 Task: Find connections with filter location Esperantina with filter topic #communitieswith filter profile language French with filter current company Crestron Electronics with filter school Lalit Narayan Mithila University, Darbhanga with filter industry Food and Beverage Services with filter service category Public Relations with filter keywords title Dog Walker / Pet Sitter
Action: Mouse moved to (640, 113)
Screenshot: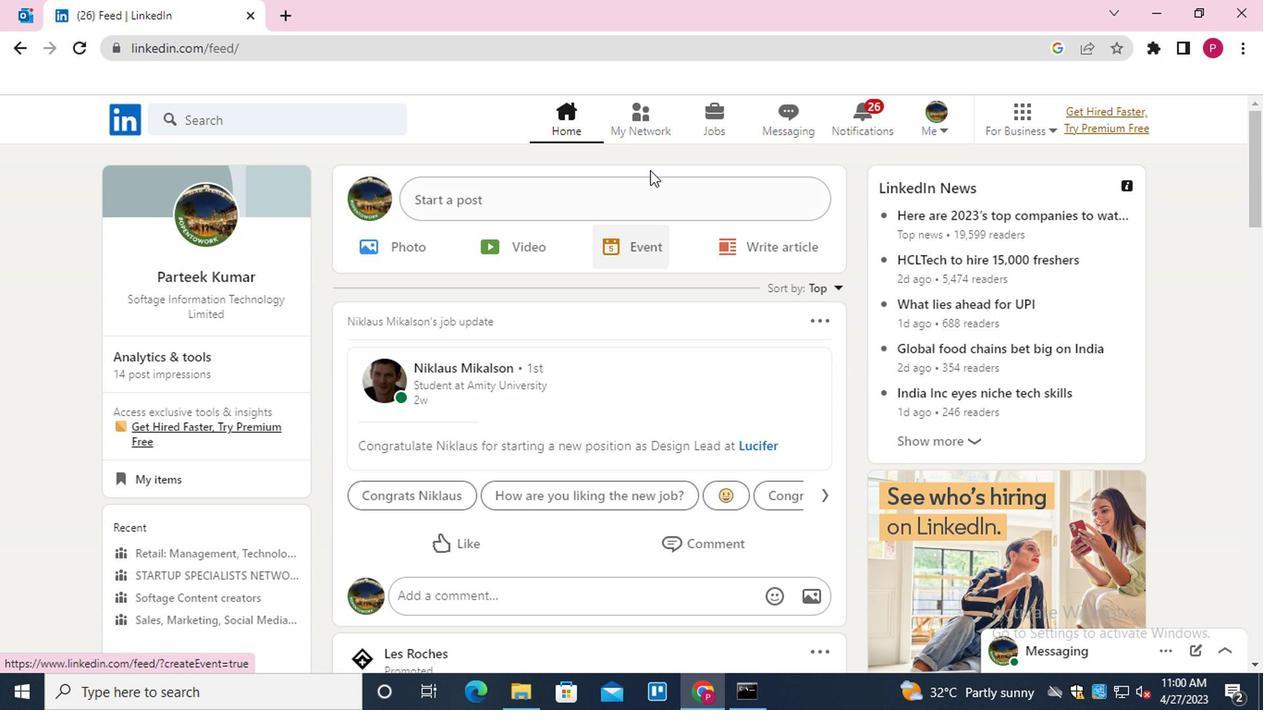 
Action: Mouse pressed left at (640, 113)
Screenshot: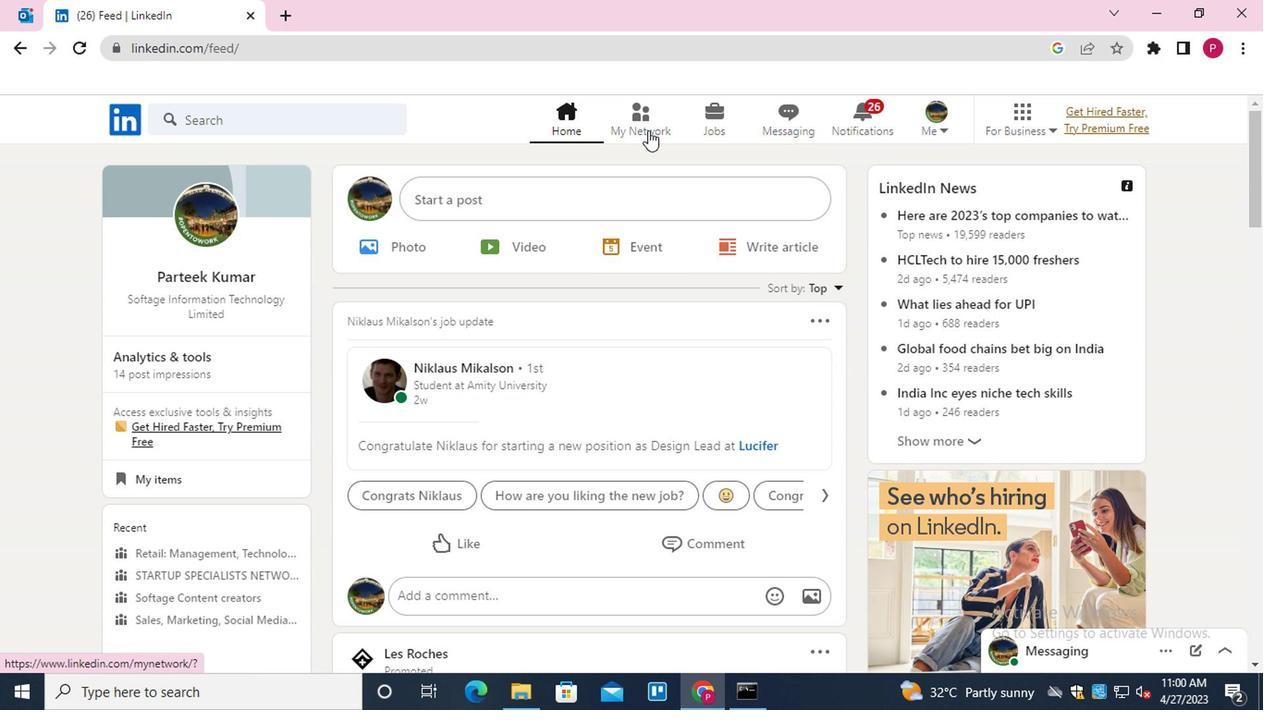 
Action: Mouse moved to (268, 213)
Screenshot: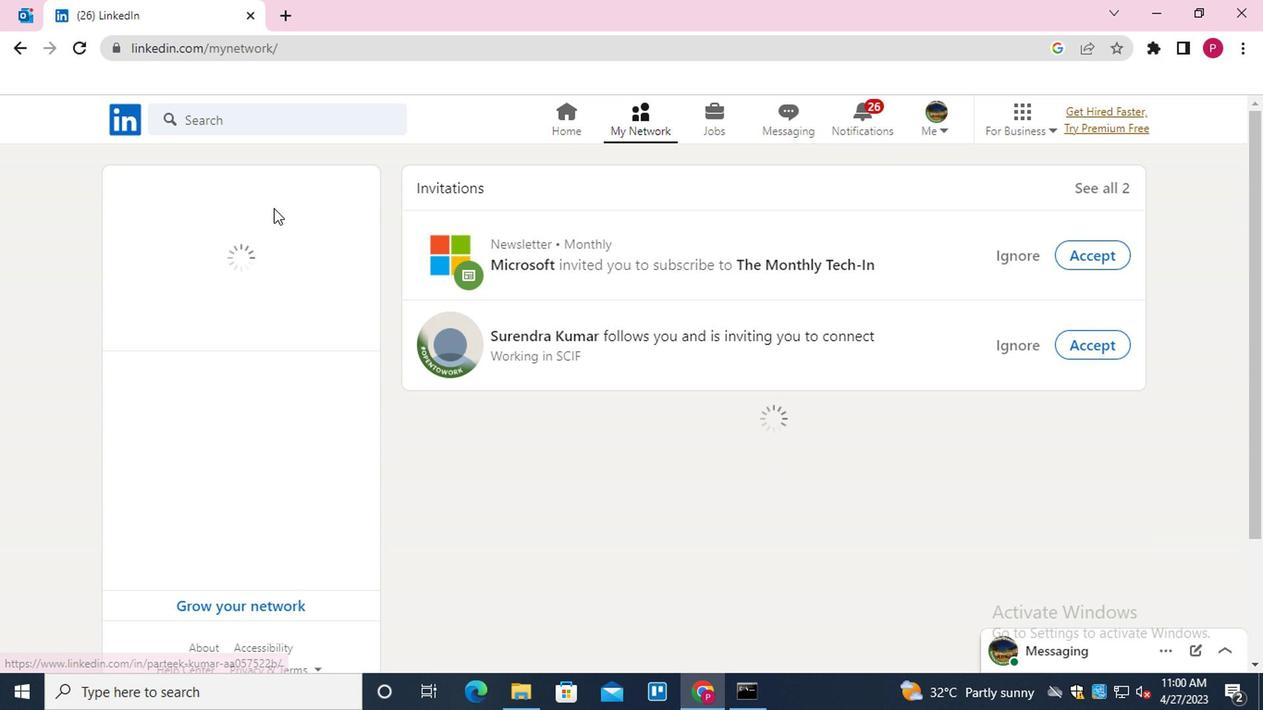 
Action: Mouse pressed left at (268, 213)
Screenshot: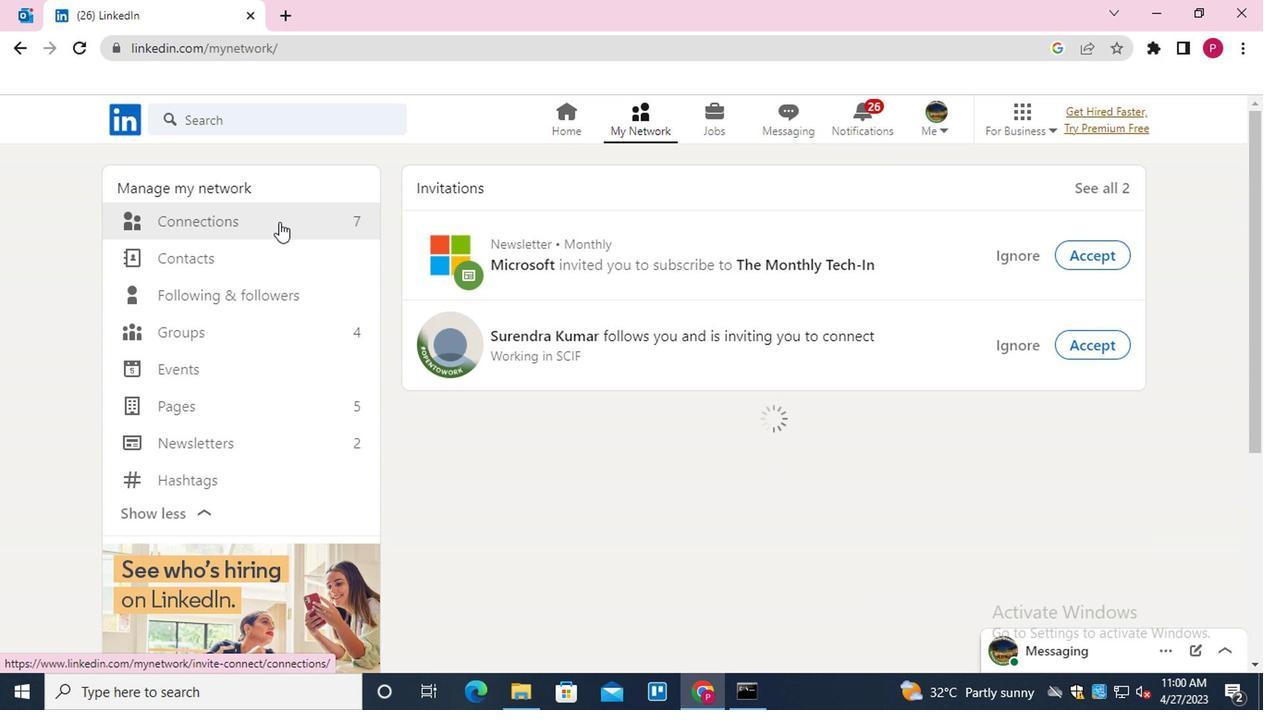 
Action: Mouse moved to (763, 218)
Screenshot: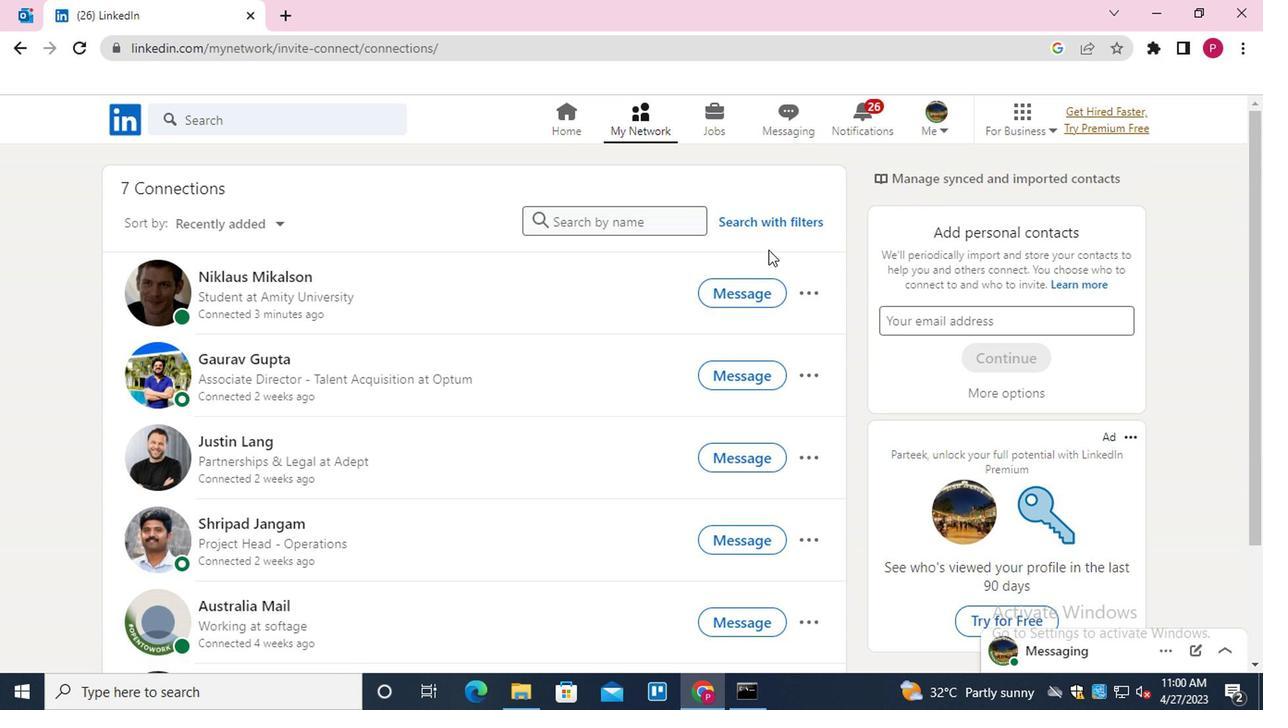 
Action: Mouse pressed left at (763, 218)
Screenshot: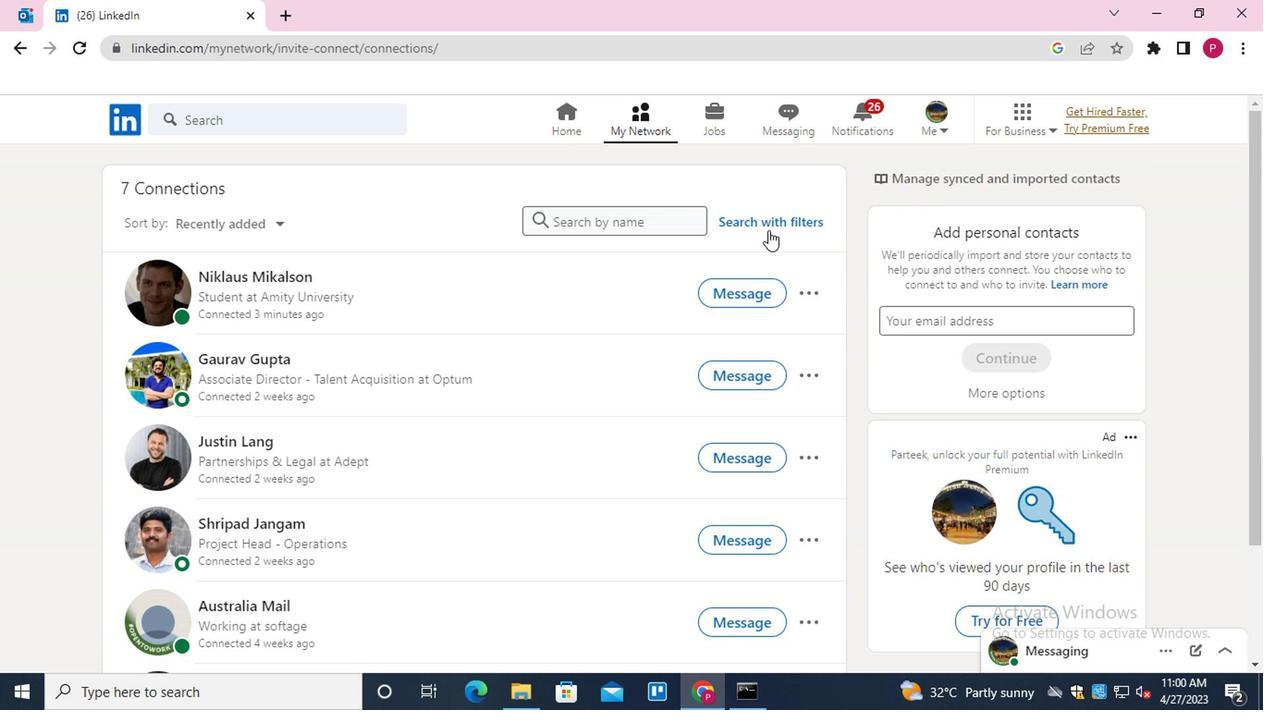 
Action: Mouse moved to (635, 155)
Screenshot: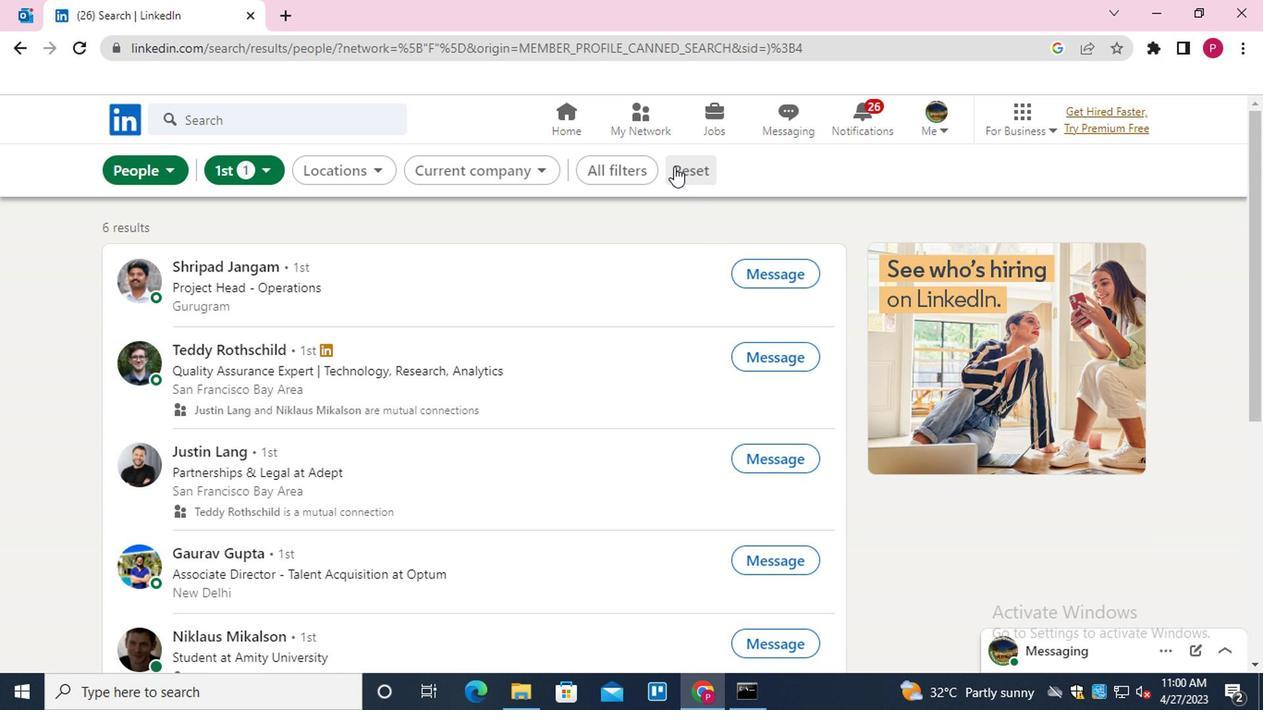 
Action: Mouse pressed left at (635, 155)
Screenshot: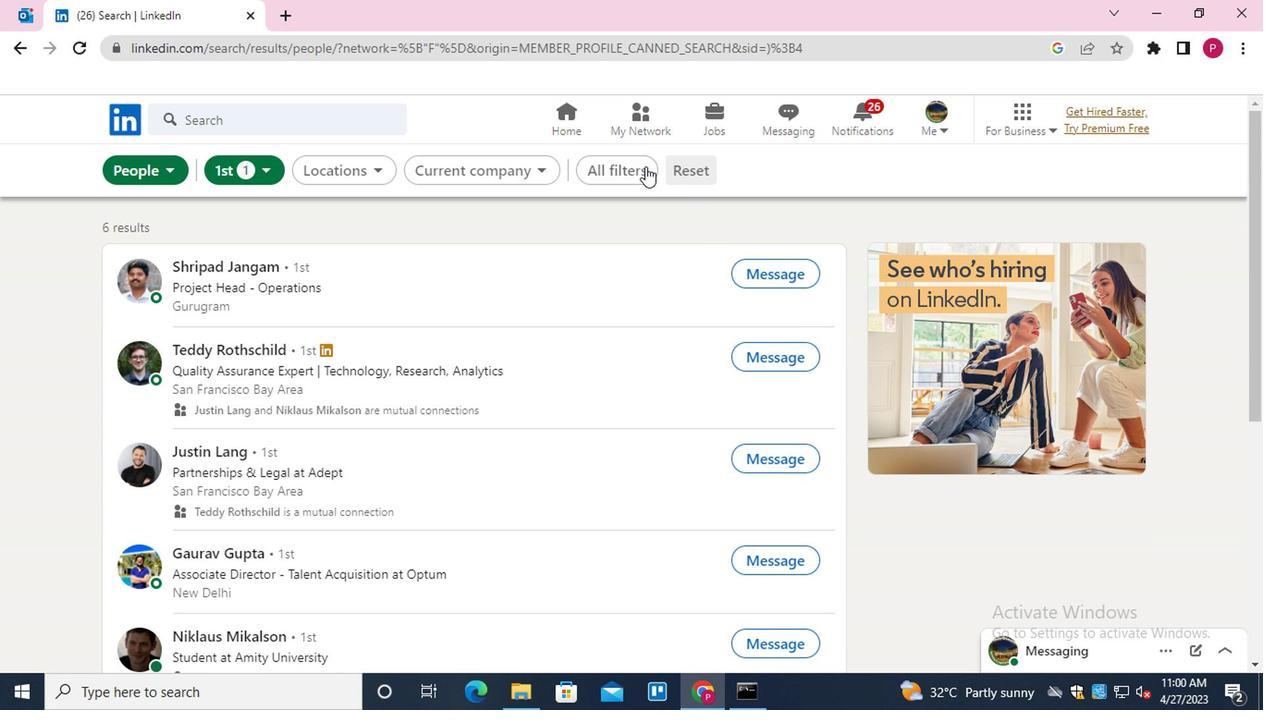 
Action: Mouse moved to (1010, 438)
Screenshot: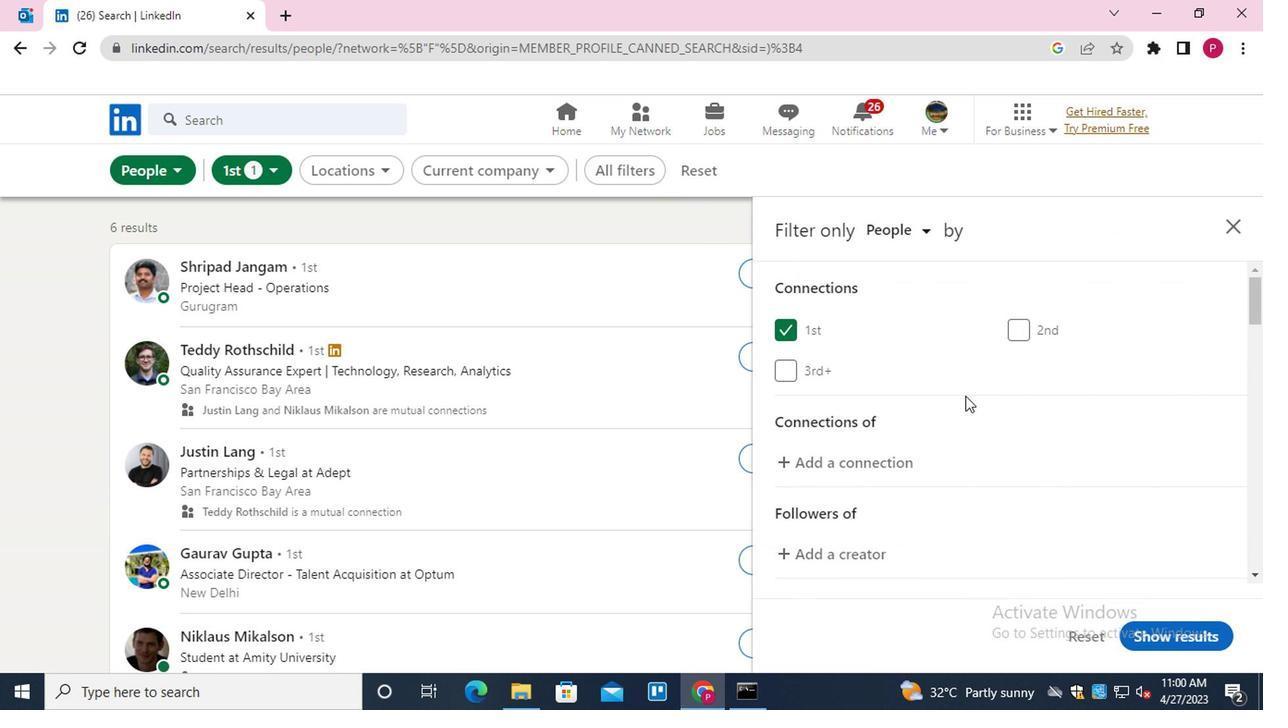 
Action: Mouse scrolled (1010, 437) with delta (0, -1)
Screenshot: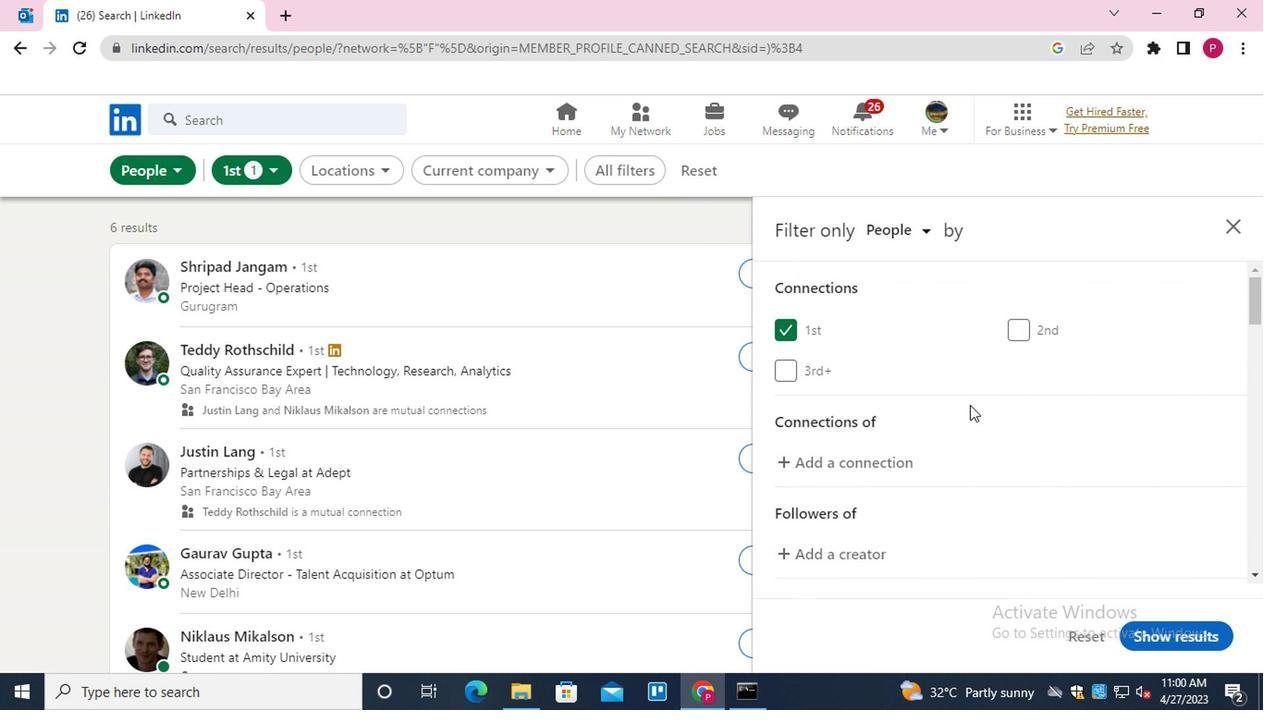 
Action: Mouse scrolled (1010, 437) with delta (0, -1)
Screenshot: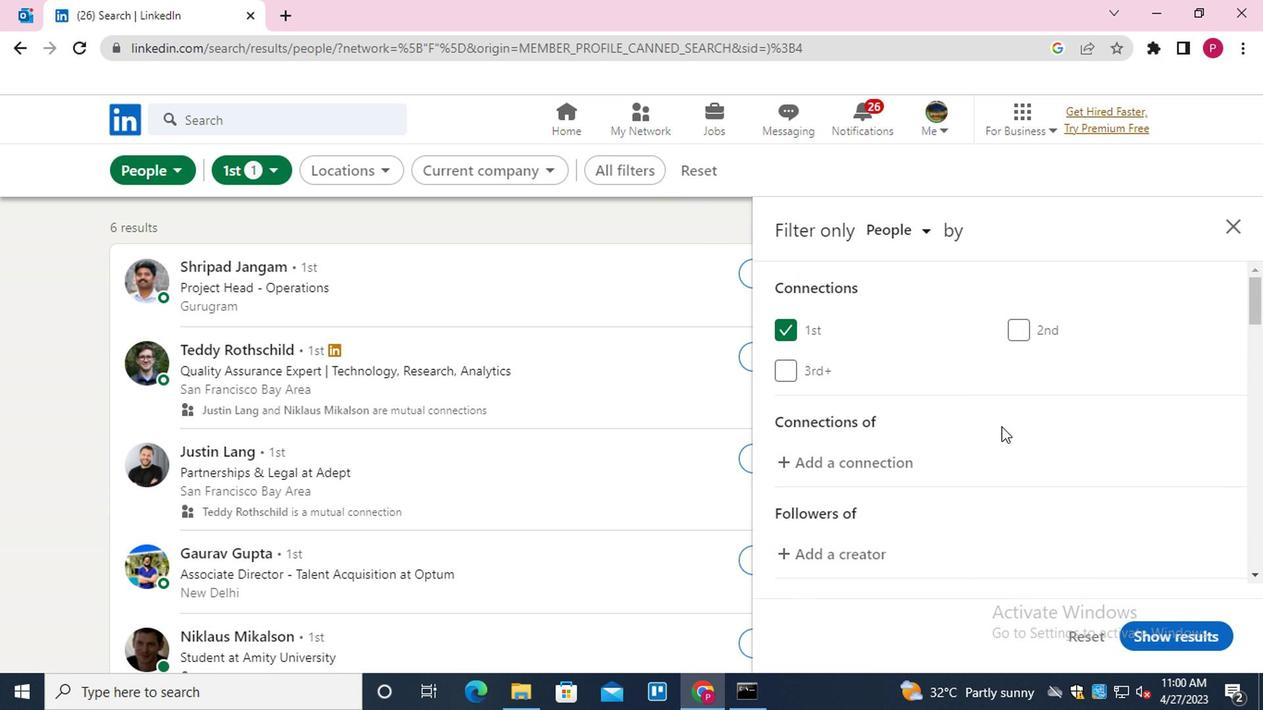 
Action: Mouse scrolled (1010, 437) with delta (0, -1)
Screenshot: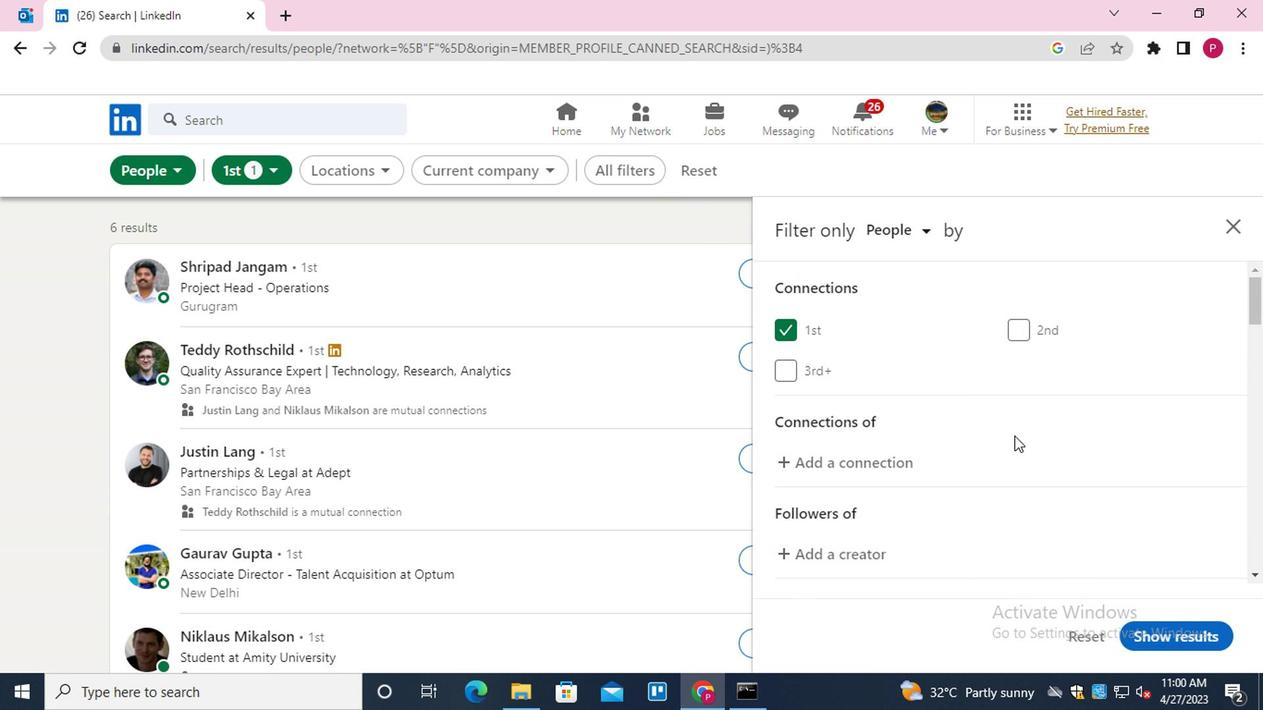 
Action: Mouse moved to (1026, 445)
Screenshot: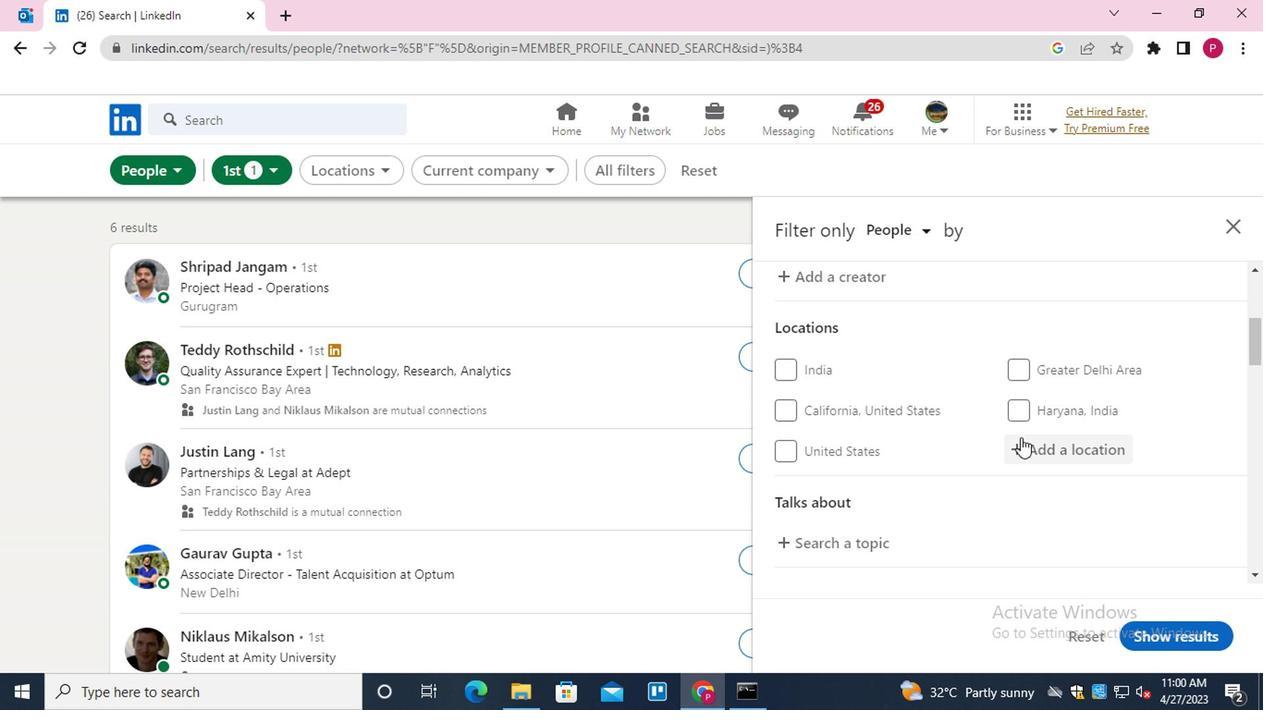 
Action: Mouse pressed left at (1026, 445)
Screenshot: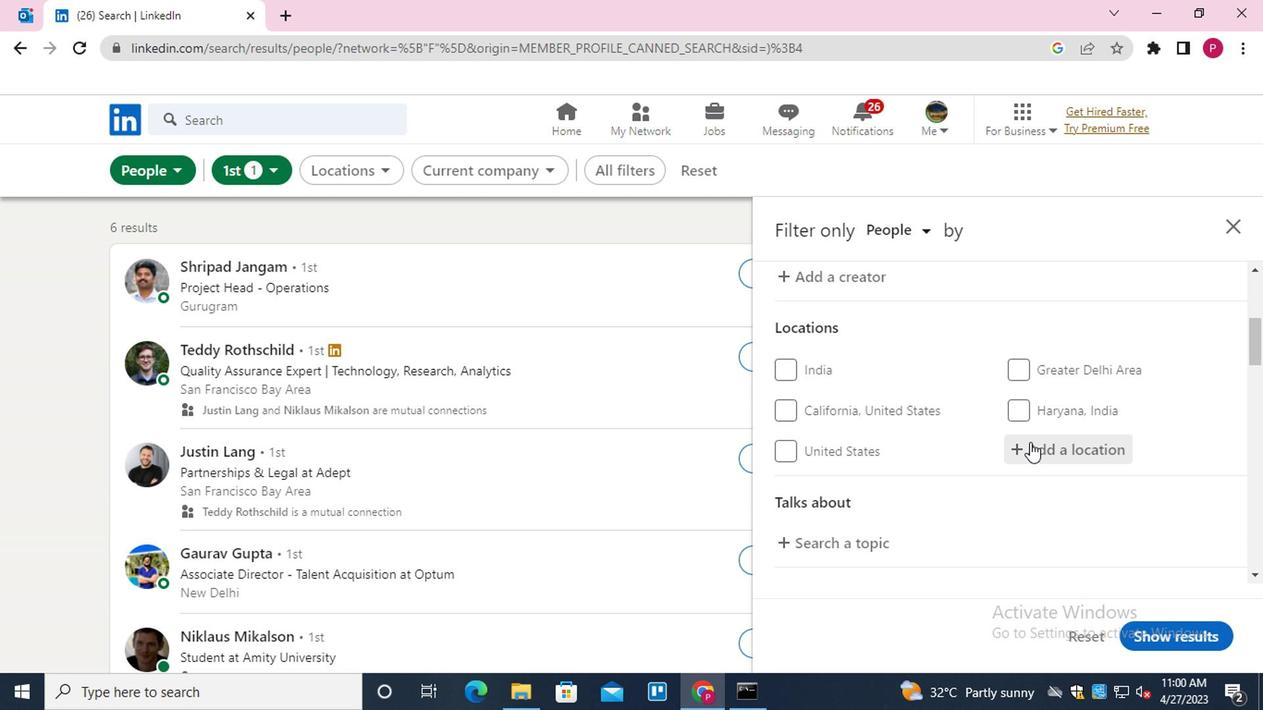
Action: Key pressed <Key.shift>ESPERANTINA<Key.down><Key.enter>
Screenshot: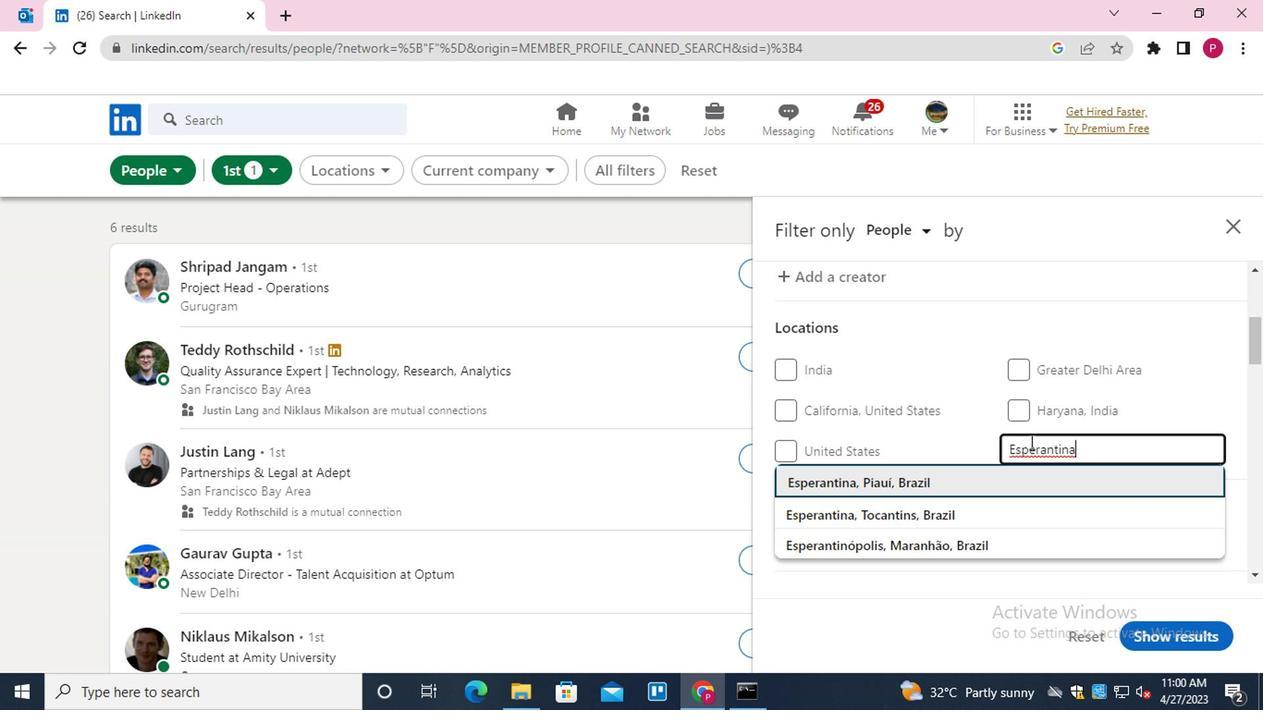 
Action: Mouse moved to (1042, 445)
Screenshot: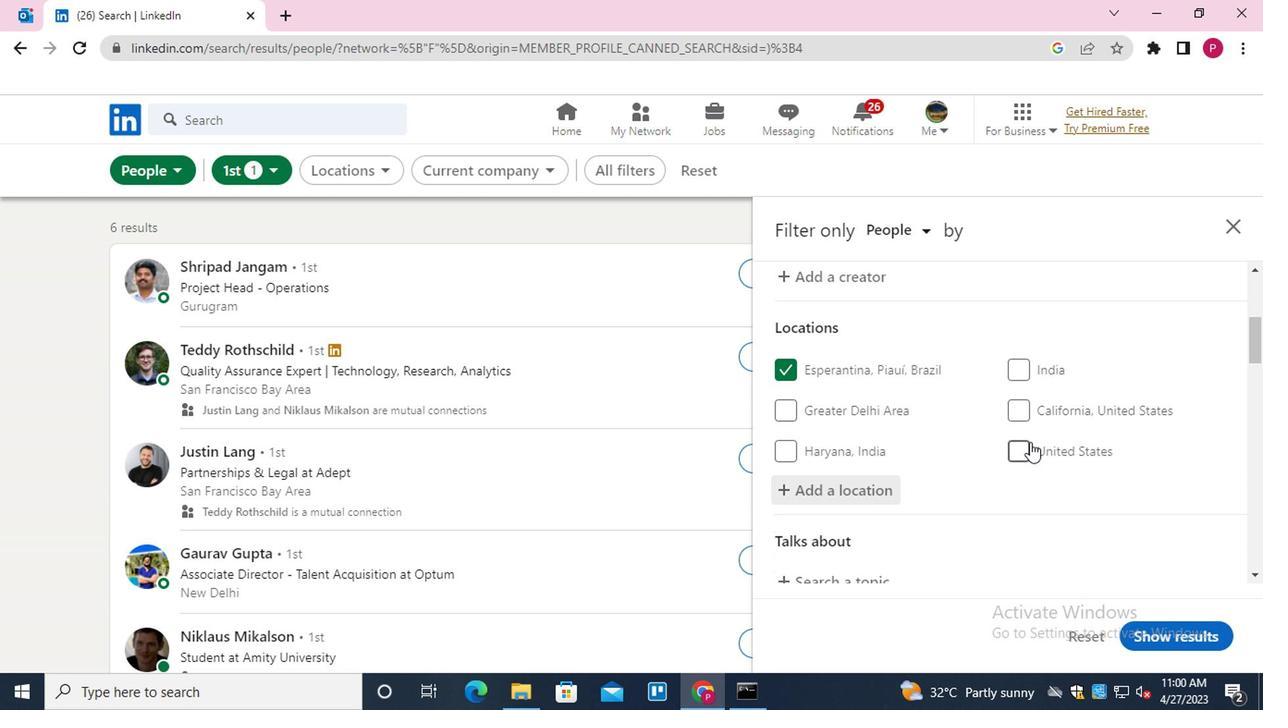
Action: Mouse scrolled (1042, 444) with delta (0, 0)
Screenshot: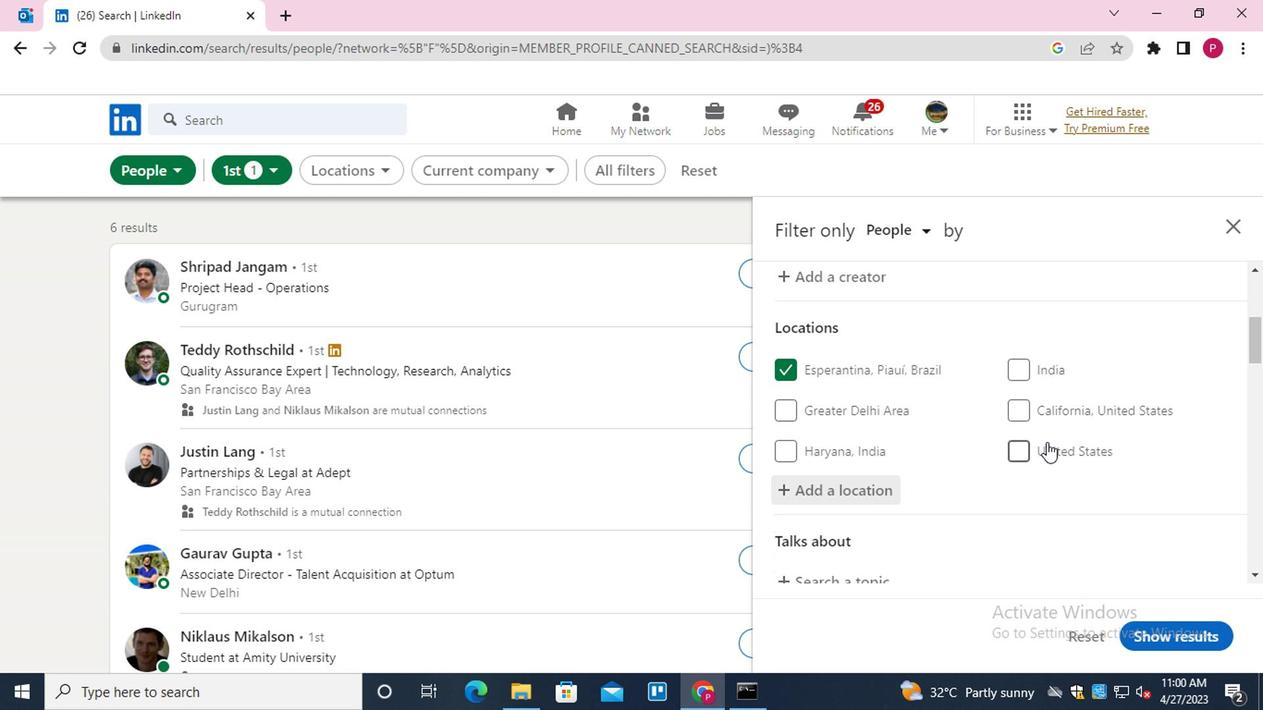 
Action: Mouse scrolled (1042, 444) with delta (0, 0)
Screenshot: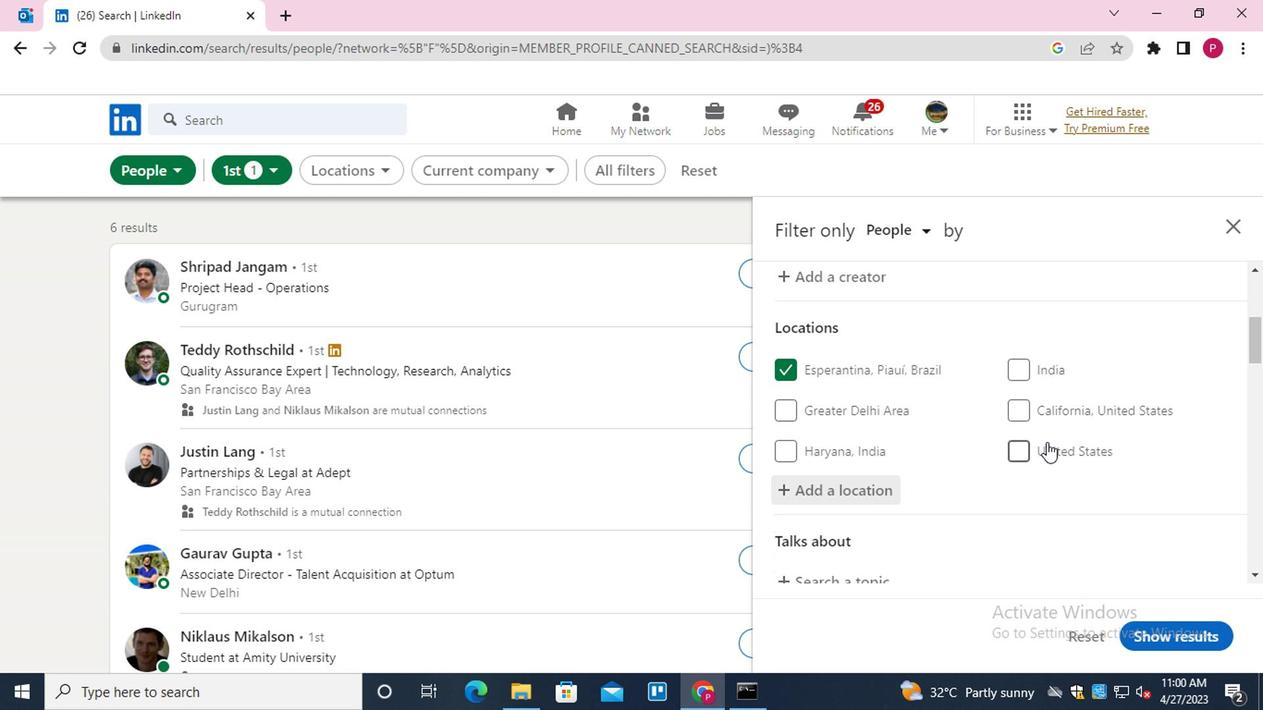 
Action: Mouse moved to (806, 396)
Screenshot: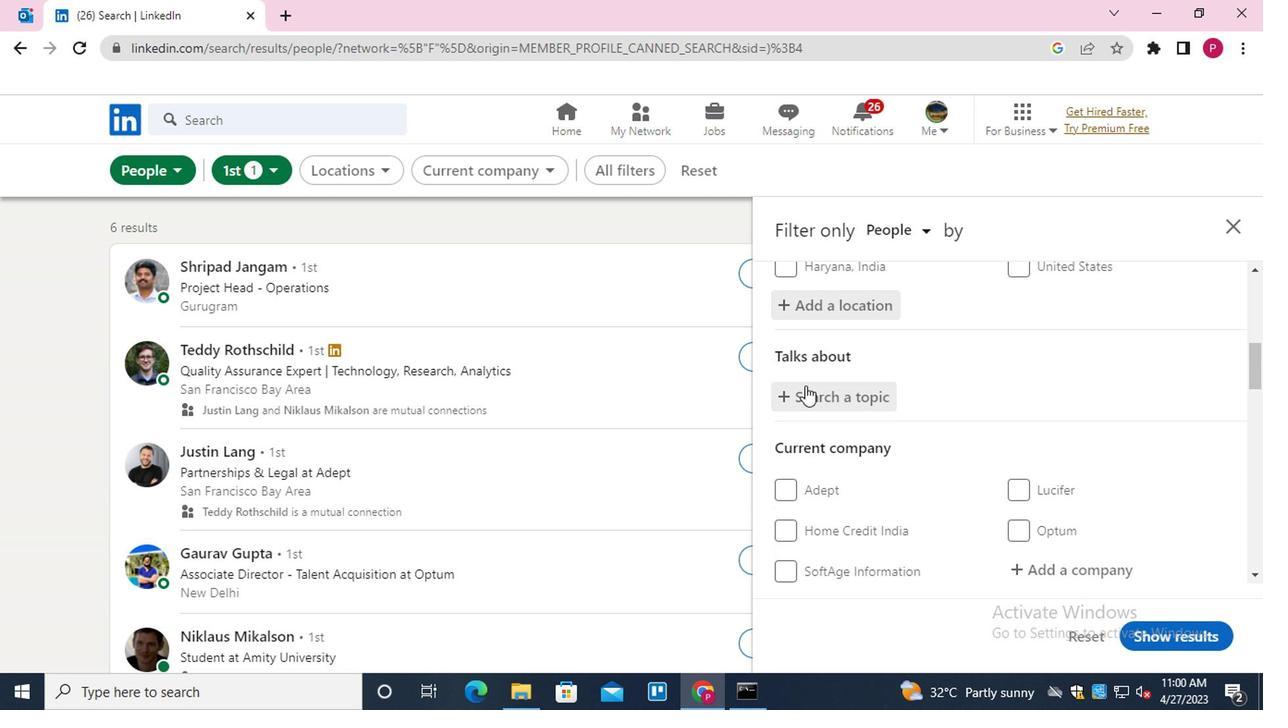 
Action: Mouse pressed left at (806, 396)
Screenshot: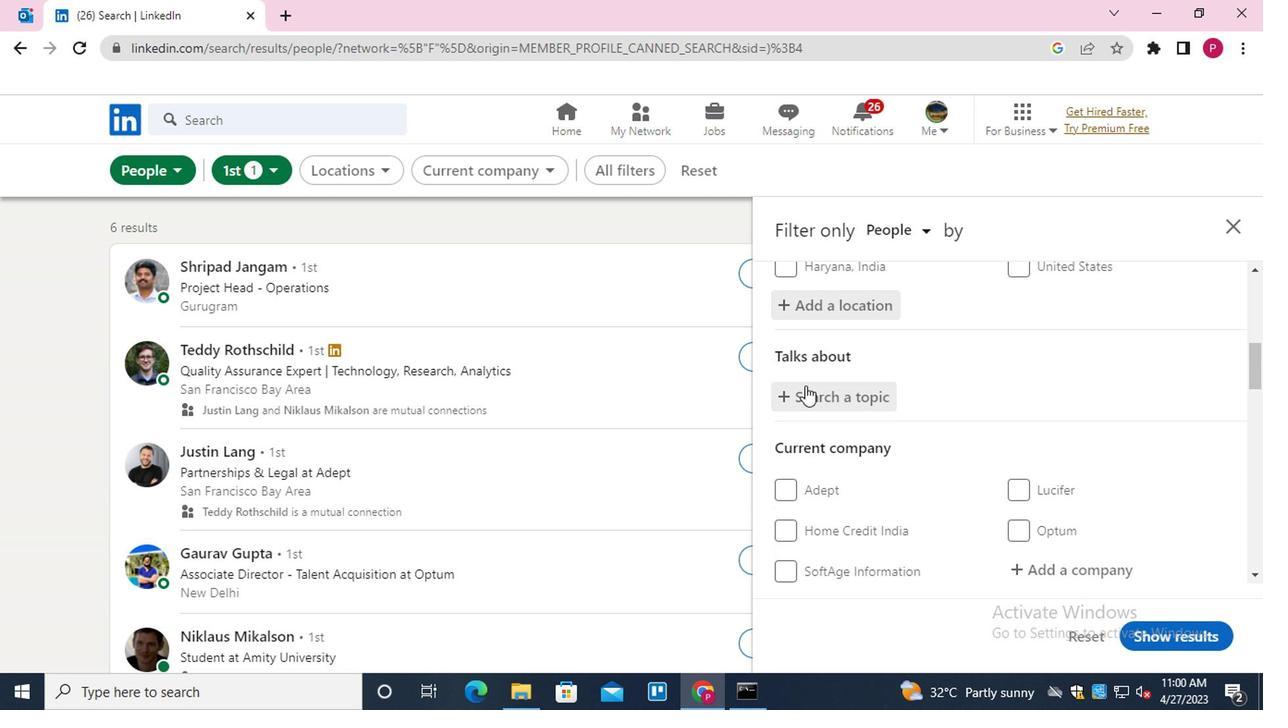 
Action: Key pressed COMMUNITI<Key.down><Key.enter>
Screenshot: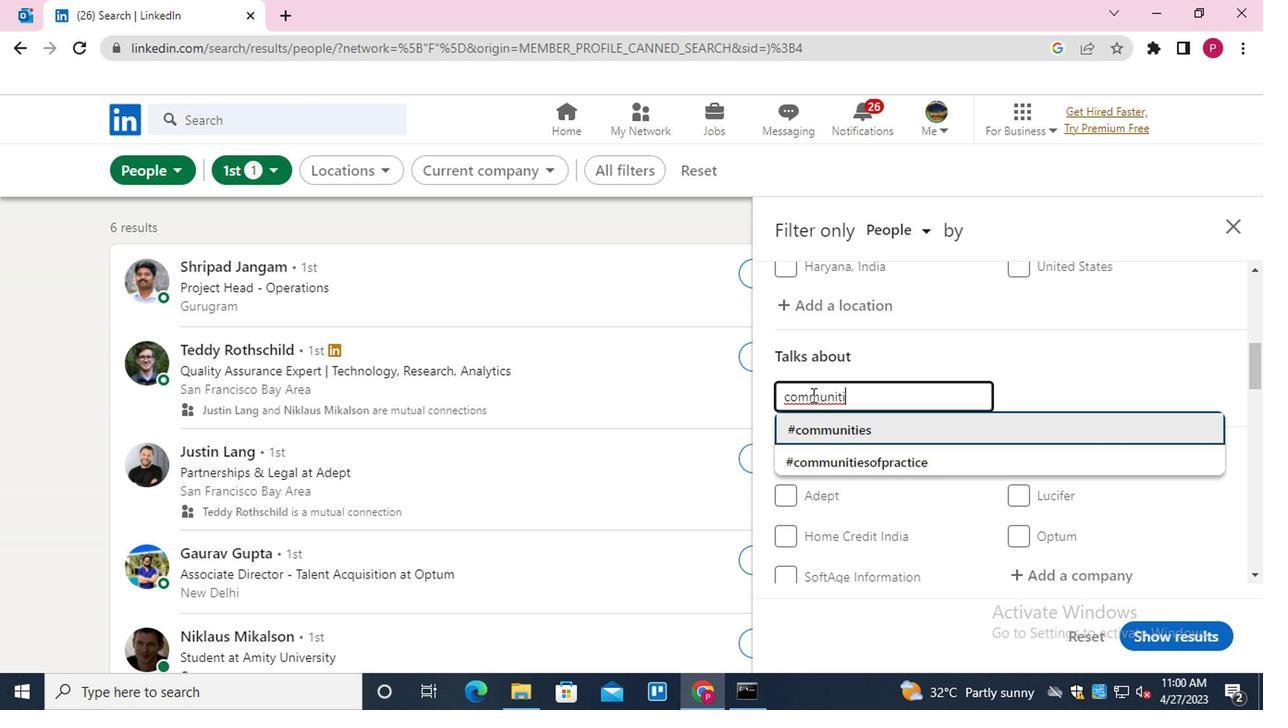 
Action: Mouse scrolled (806, 394) with delta (0, -1)
Screenshot: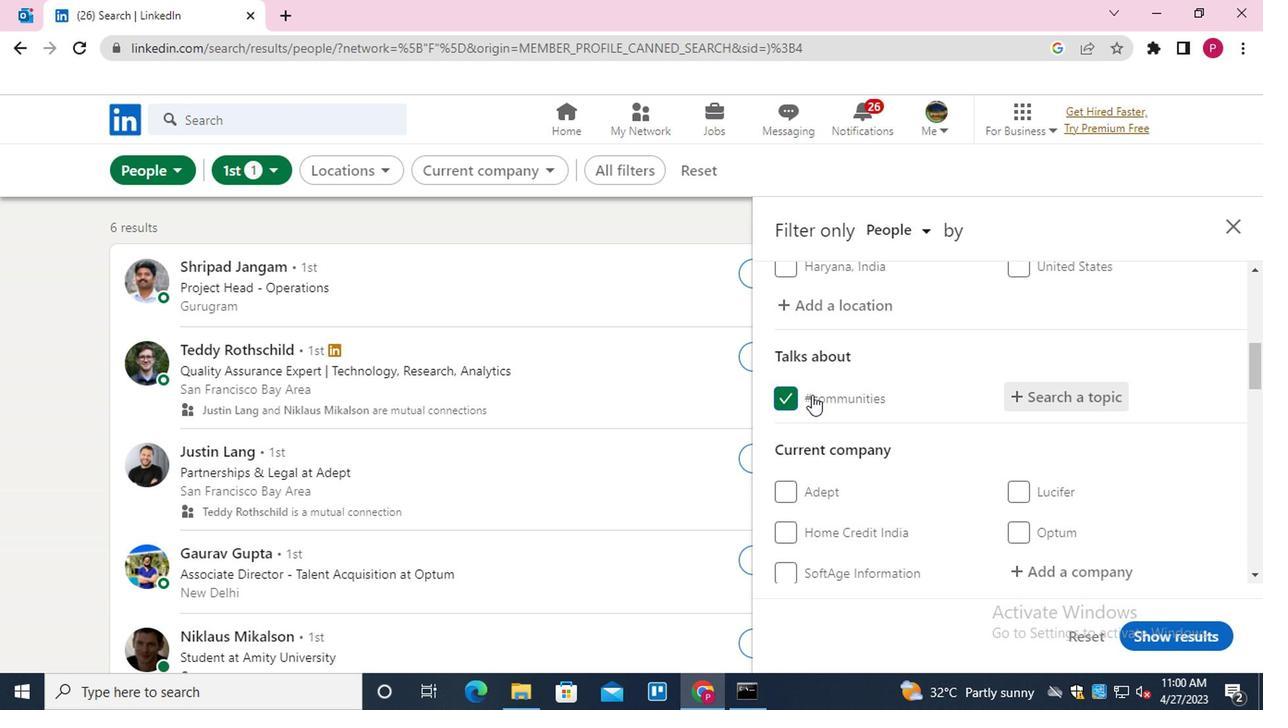 
Action: Mouse scrolled (806, 394) with delta (0, -1)
Screenshot: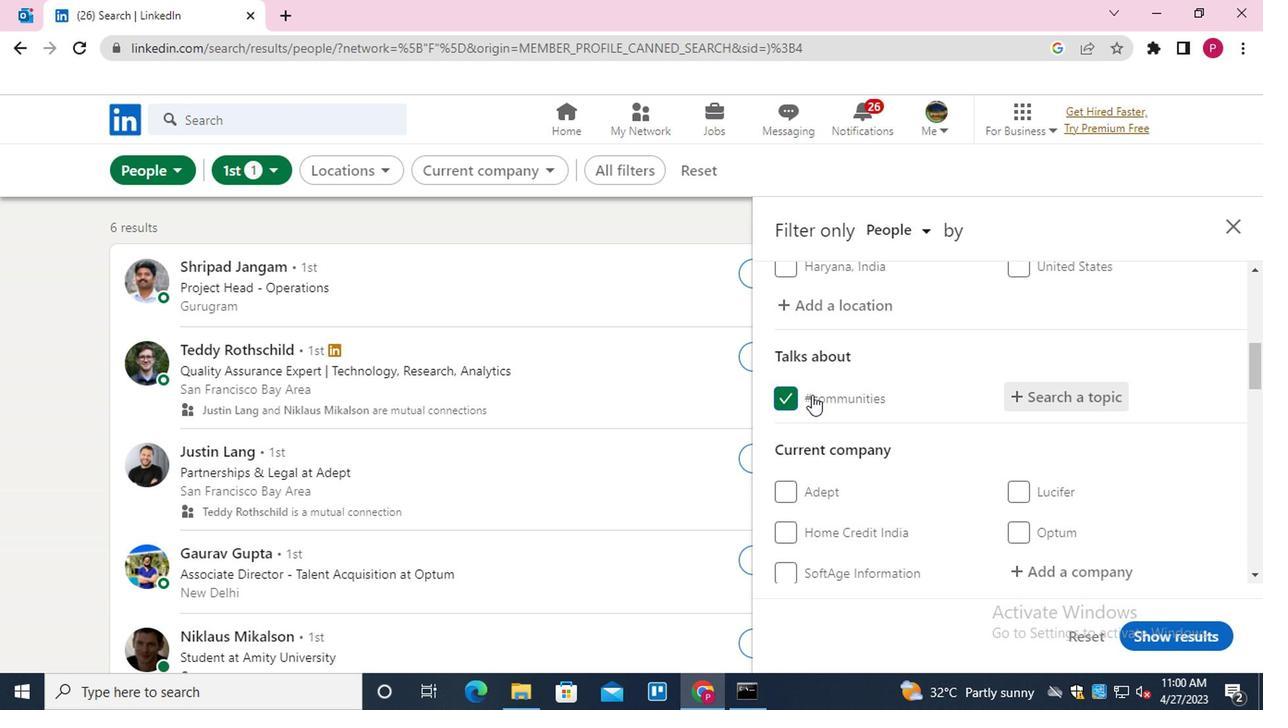 
Action: Mouse moved to (1060, 396)
Screenshot: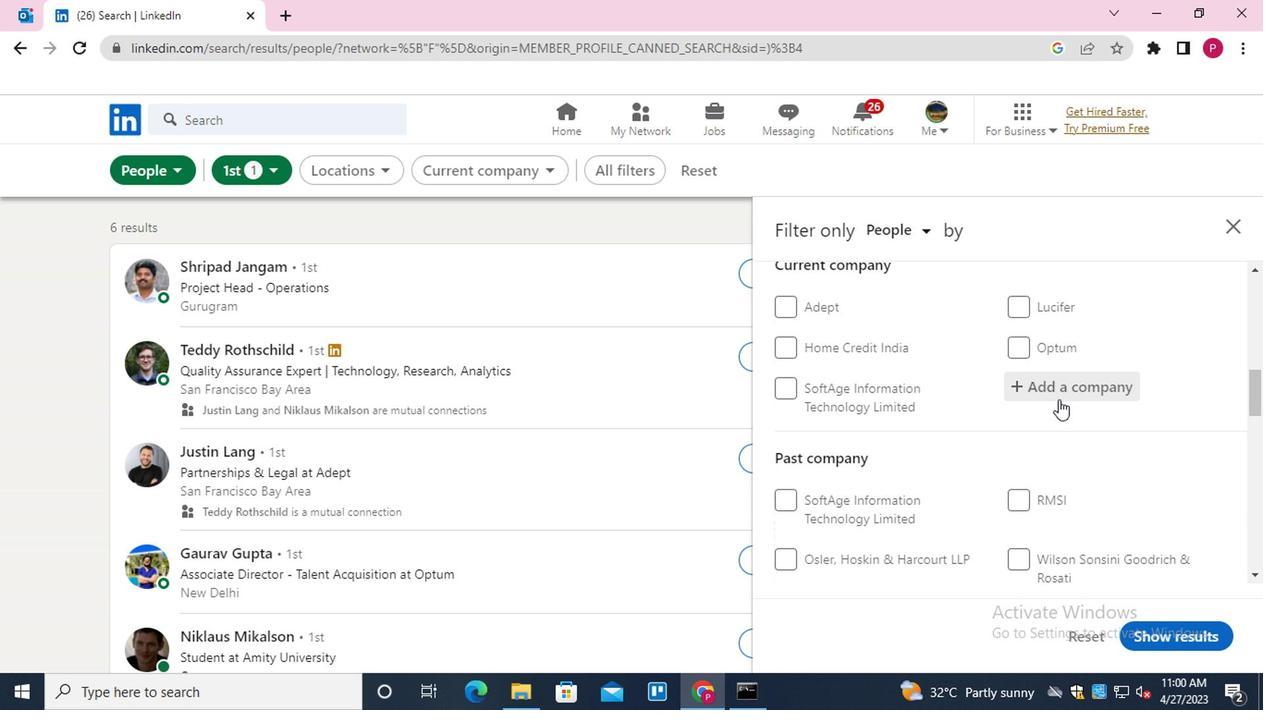 
Action: Mouse pressed left at (1060, 396)
Screenshot: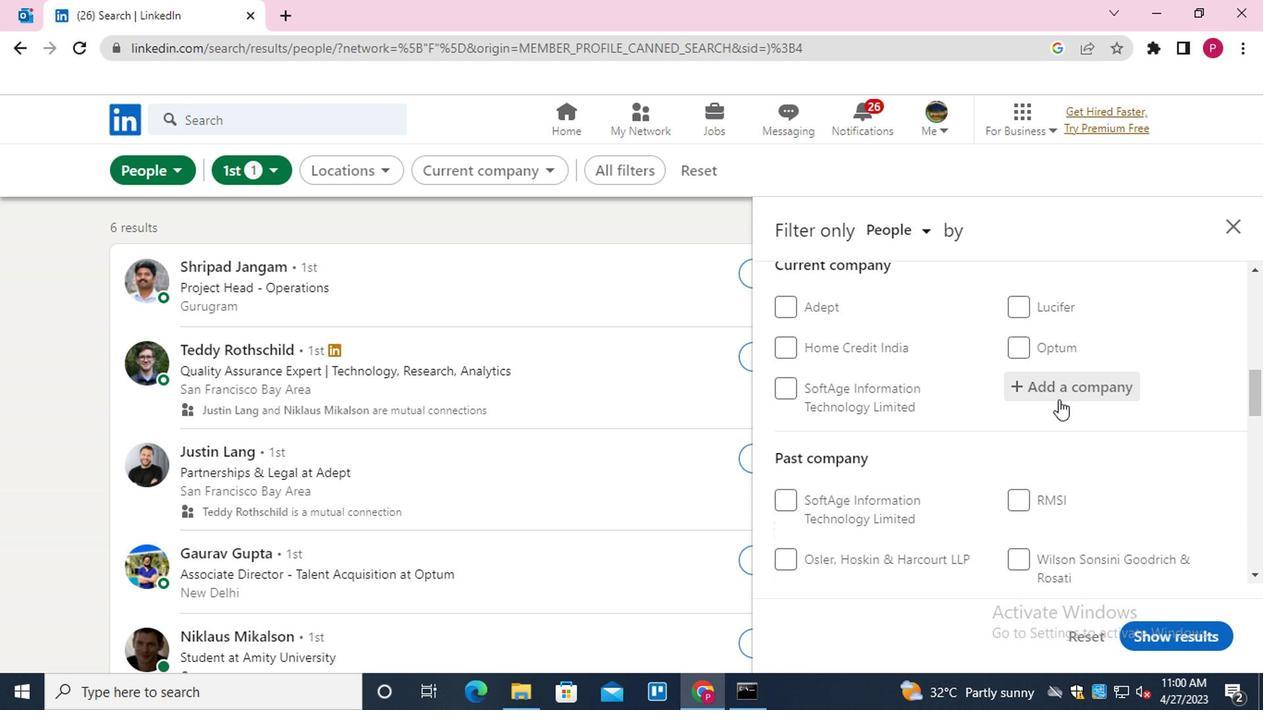 
Action: Key pressed <Key.shift><Key.shift><Key.shift><Key.shift><Key.shift><Key.shift><Key.shift><Key.shift><Key.shift><Key.shift><Key.shift><Key.shift><Key.shift><Key.shift><Key.shift><Key.shift><Key.shift><Key.shift><Key.shift><Key.shift><Key.shift><Key.shift><Key.shift><Key.shift><Key.shift><Key.shift><Key.shift><Key.shift><Key.shift><Key.shift><Key.shift><Key.shift><Key.shift><Key.shift><Key.shift><Key.shift><Key.shift><Key.shift><Key.shift><Key.shift><Key.shift><Key.shift><Key.shift><Key.shift><Key.shift><Key.shift><Key.shift><Key.shift><Key.shift><Key.shift><Key.shift><Key.shift><Key.shift><Key.shift><Key.shift><Key.shift><Key.shift><Key.shift><Key.shift><Key.shift><Key.shift><Key.shift>CESTRON<Key.down><Key.up><Key.up><Key.down><Key.down><Key.space><Key.backspace><Key.backspace><Key.backspace><Key.backspace><Key.backspace><Key.backspace><Key.backspace>RESTRON<Key.space><Key.up><Key.down><Key.enter>
Screenshot: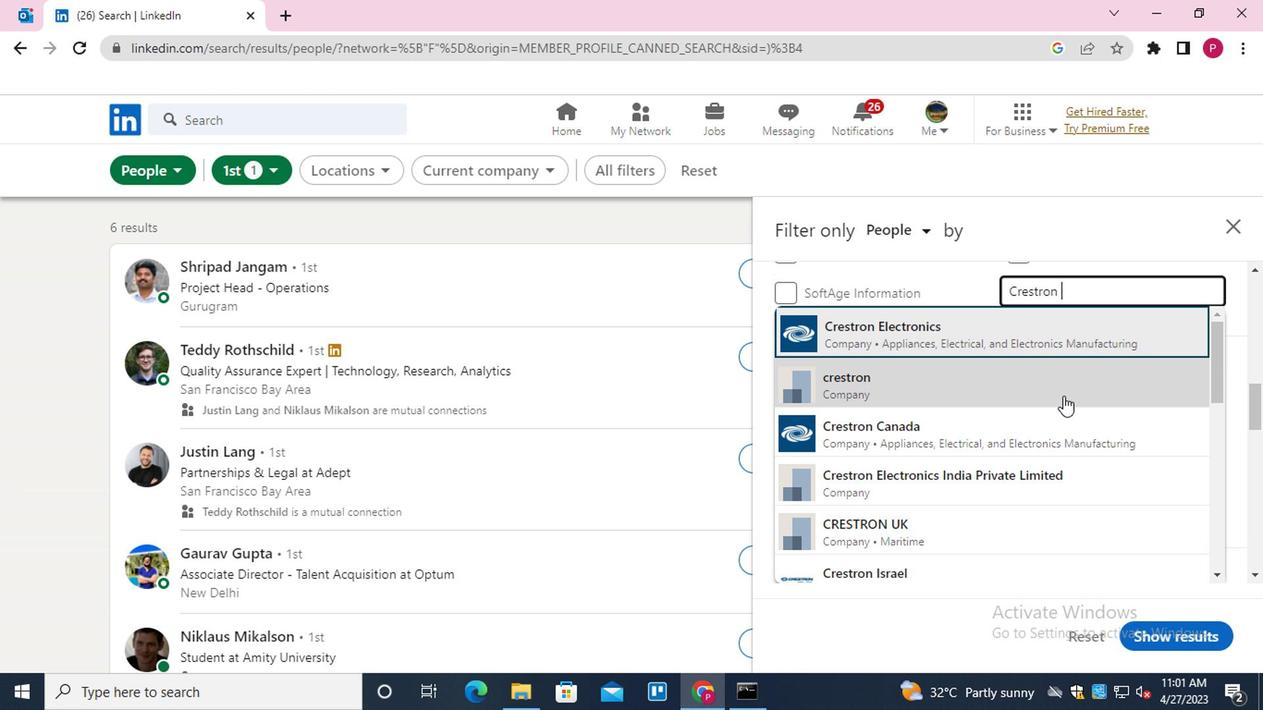 
Action: Mouse moved to (942, 406)
Screenshot: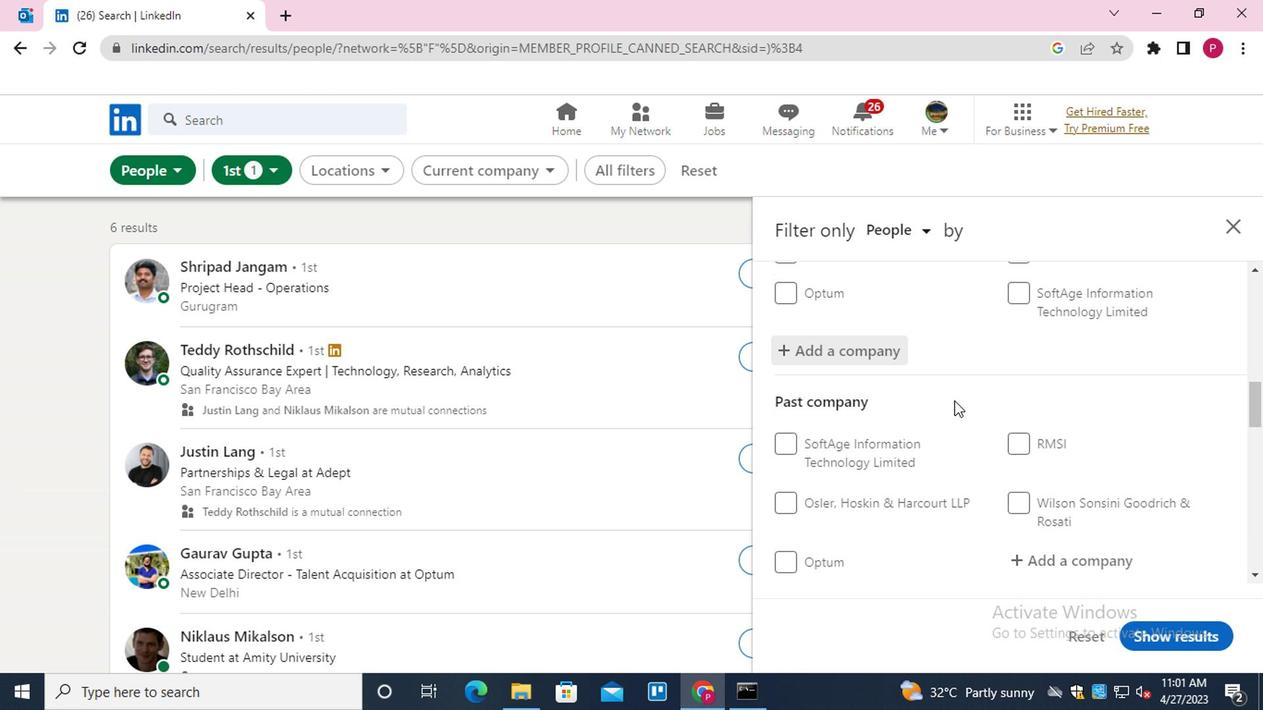 
Action: Mouse scrolled (942, 405) with delta (0, -1)
Screenshot: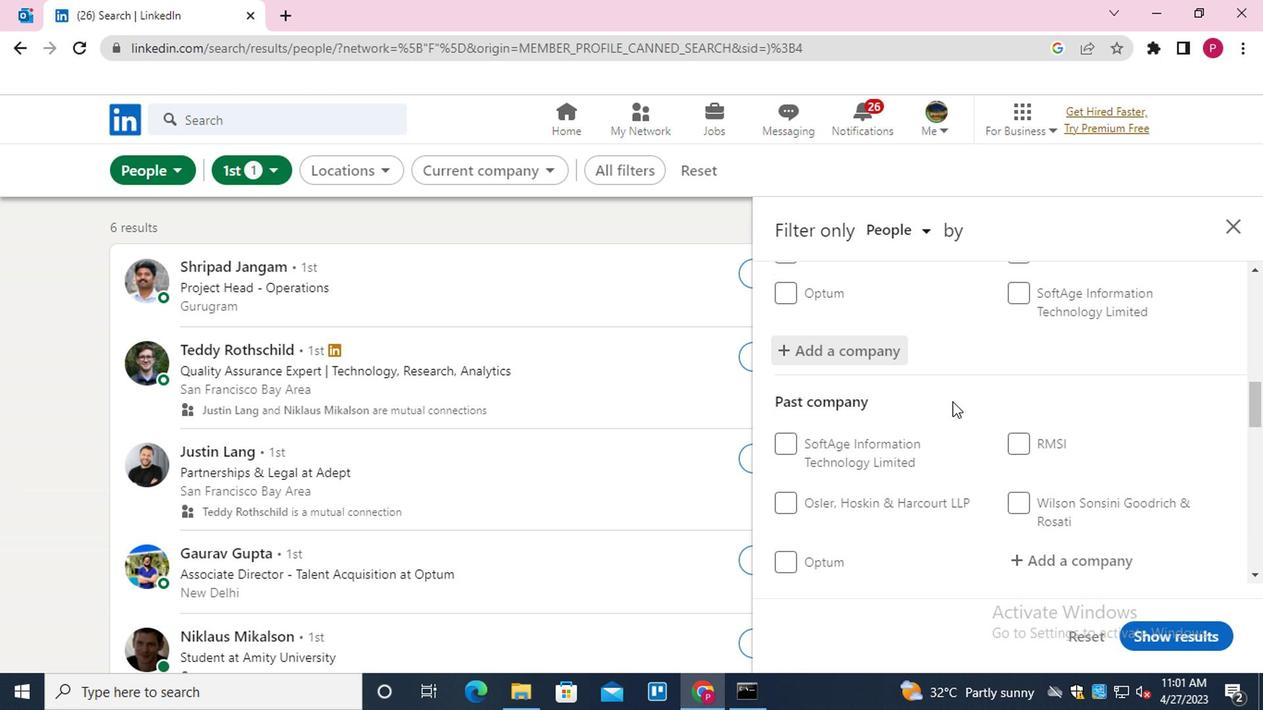 
Action: Mouse moved to (939, 409)
Screenshot: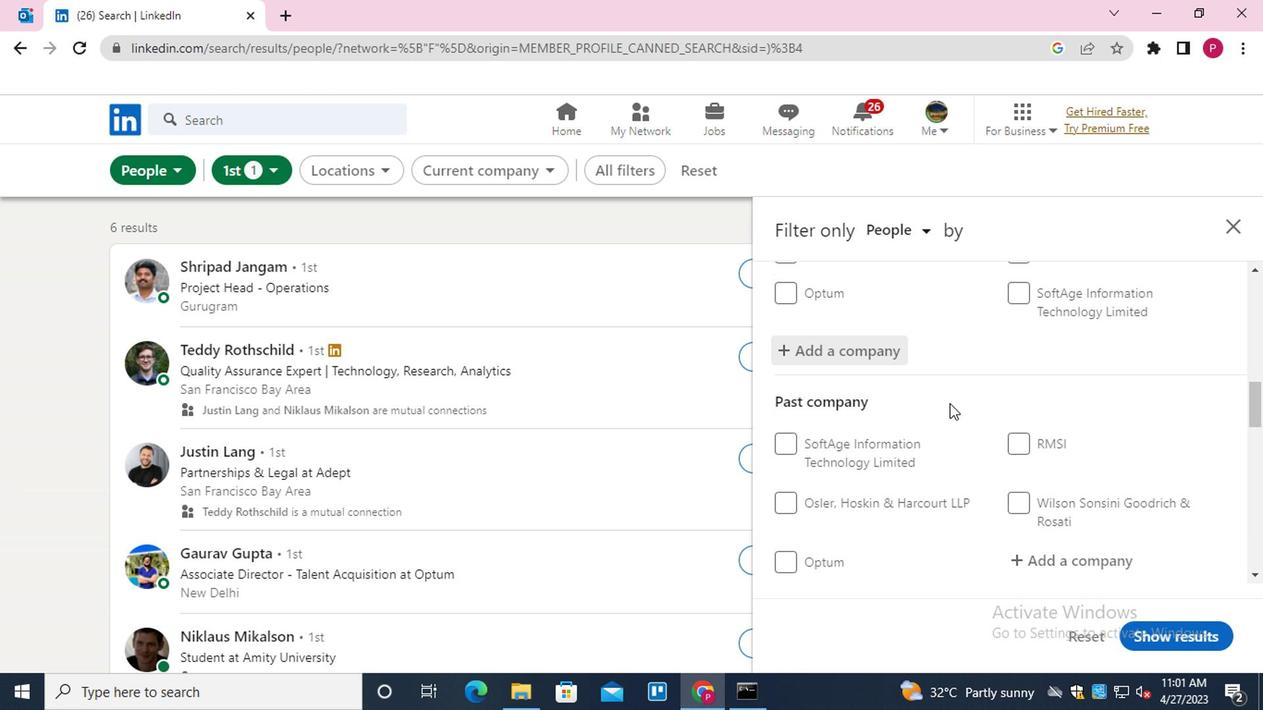 
Action: Mouse scrolled (939, 408) with delta (0, 0)
Screenshot: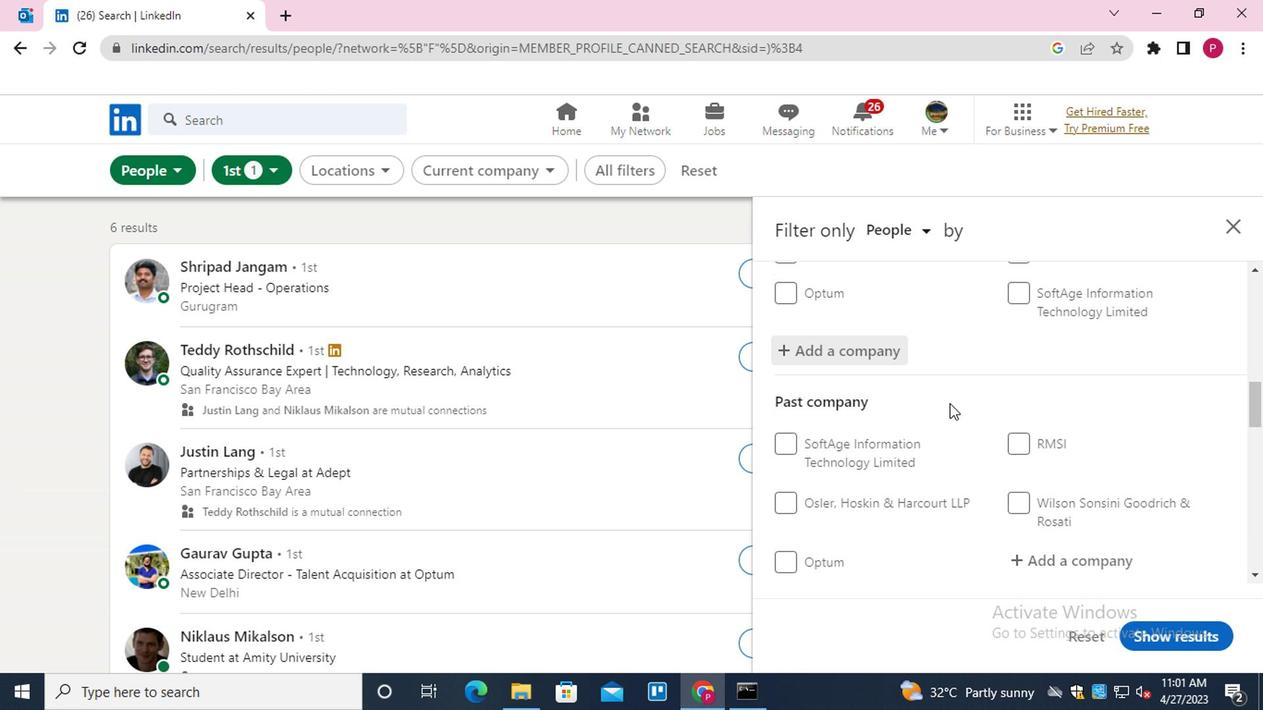 
Action: Mouse moved to (936, 410)
Screenshot: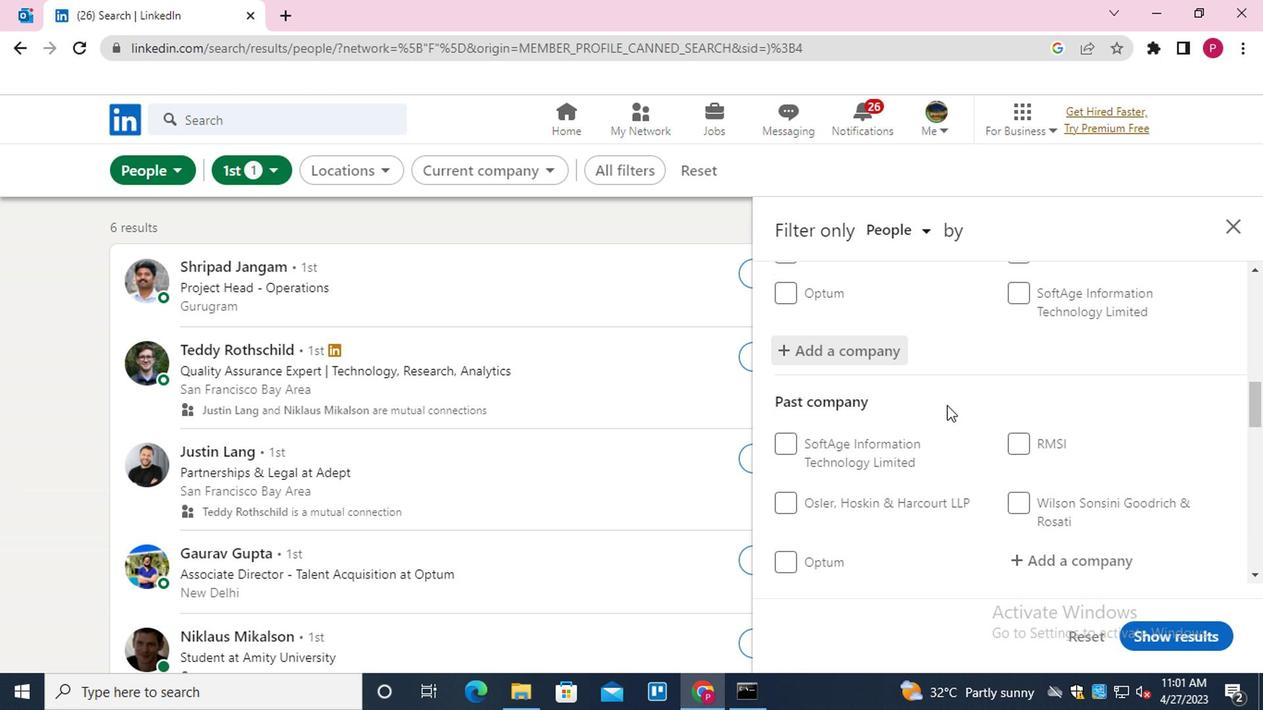 
Action: Mouse scrolled (936, 409) with delta (0, -1)
Screenshot: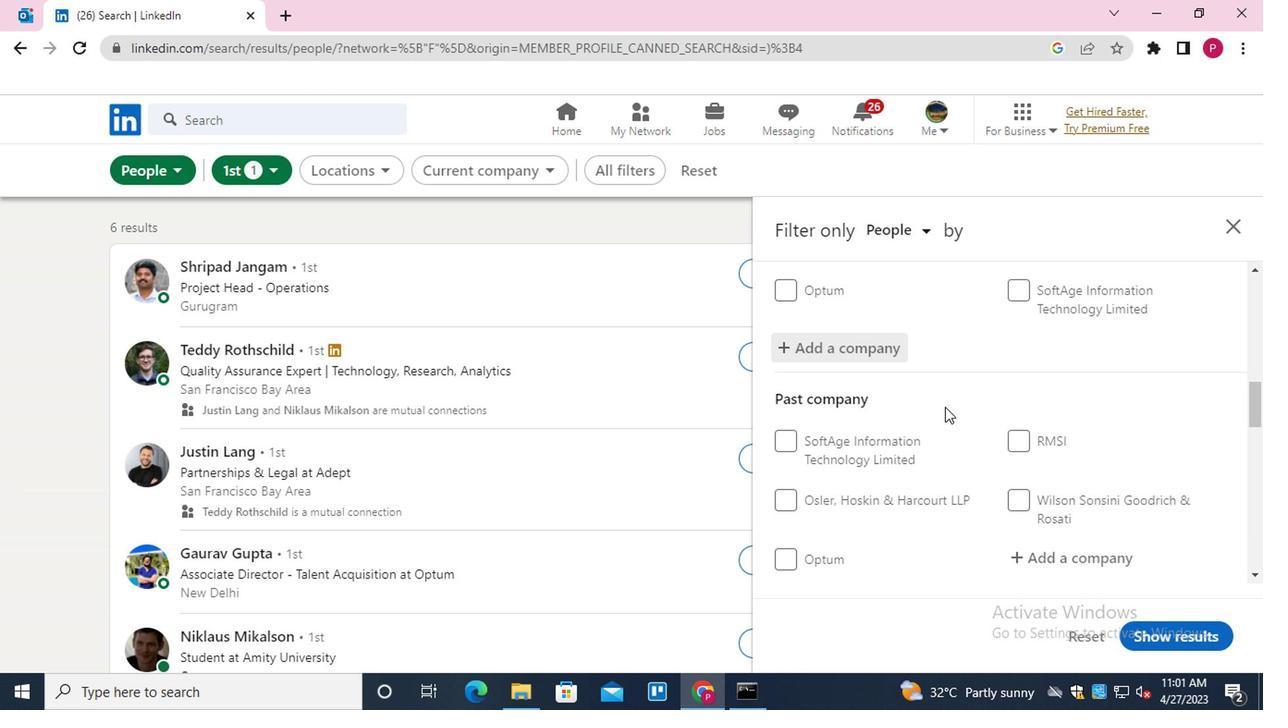 
Action: Mouse moved to (936, 411)
Screenshot: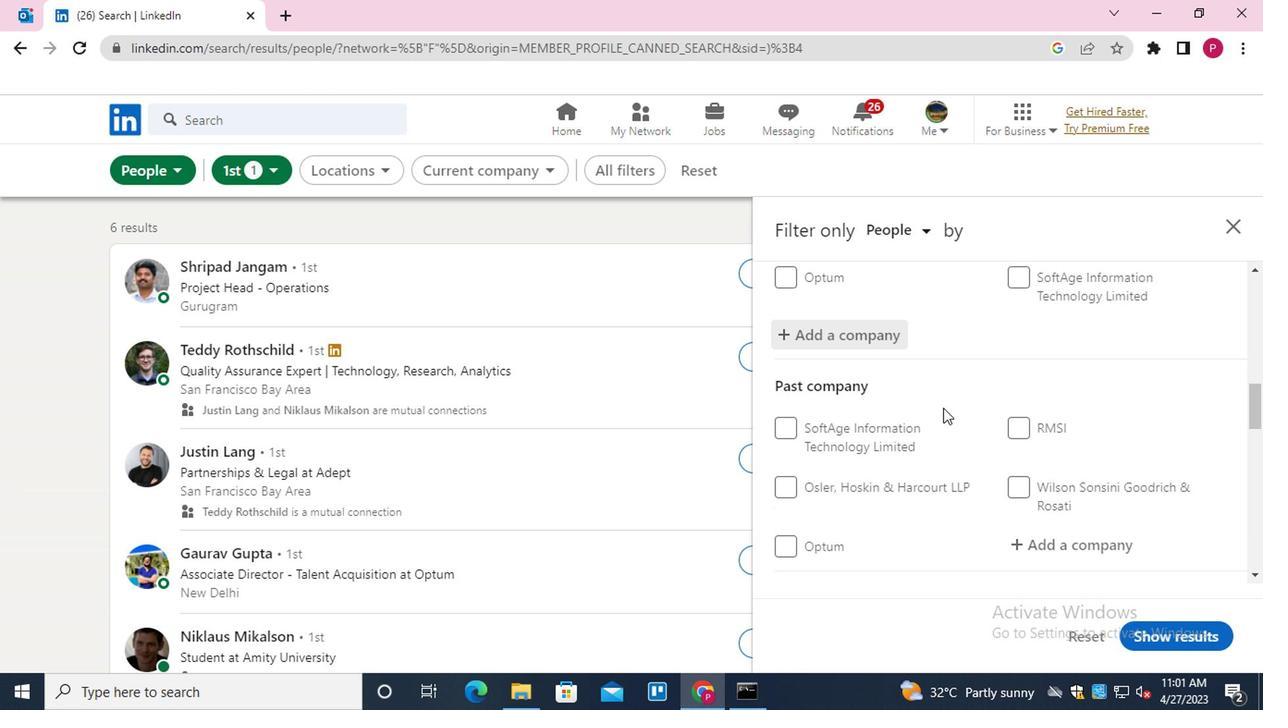 
Action: Mouse scrolled (936, 410) with delta (0, 0)
Screenshot: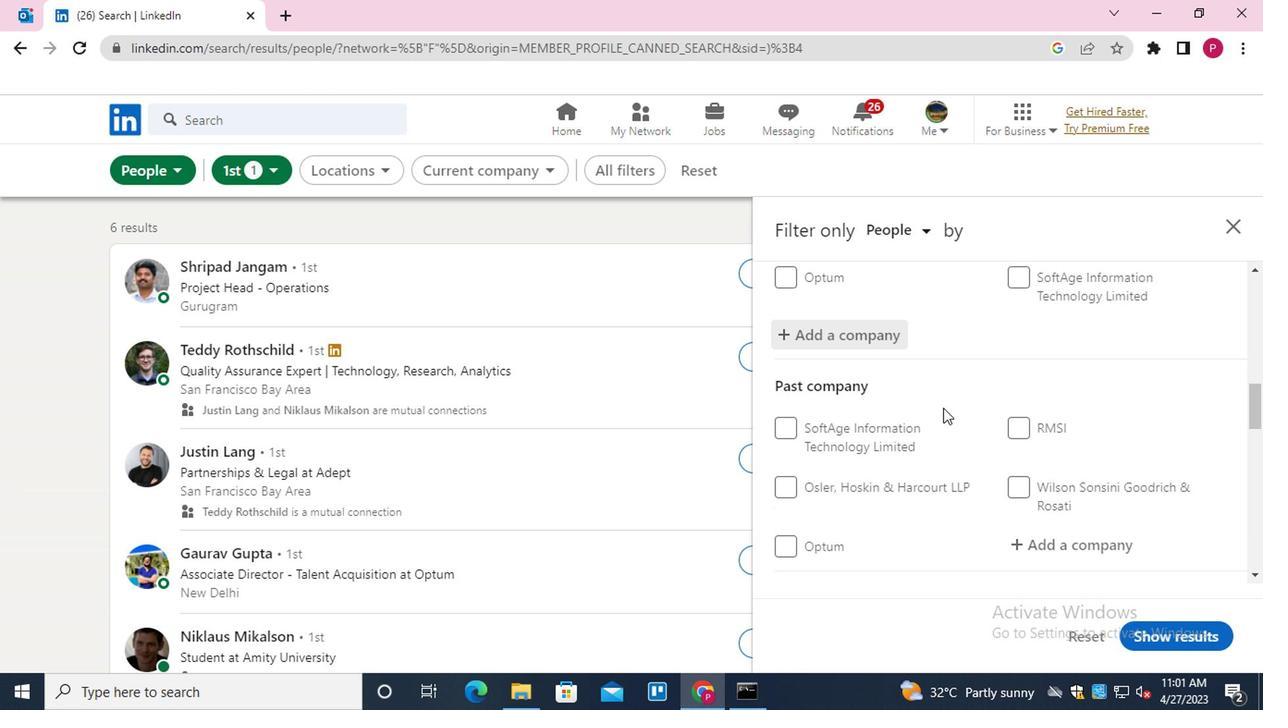 
Action: Mouse moved to (933, 414)
Screenshot: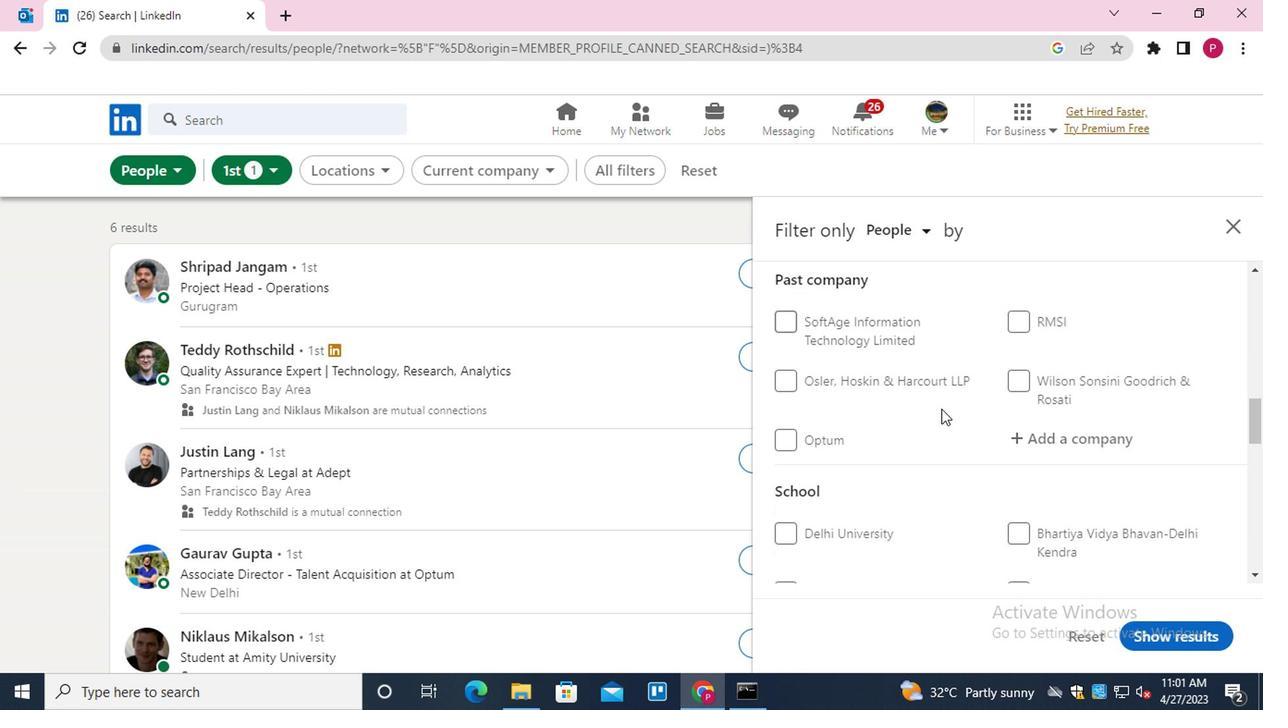 
Action: Mouse scrolled (933, 413) with delta (0, -1)
Screenshot: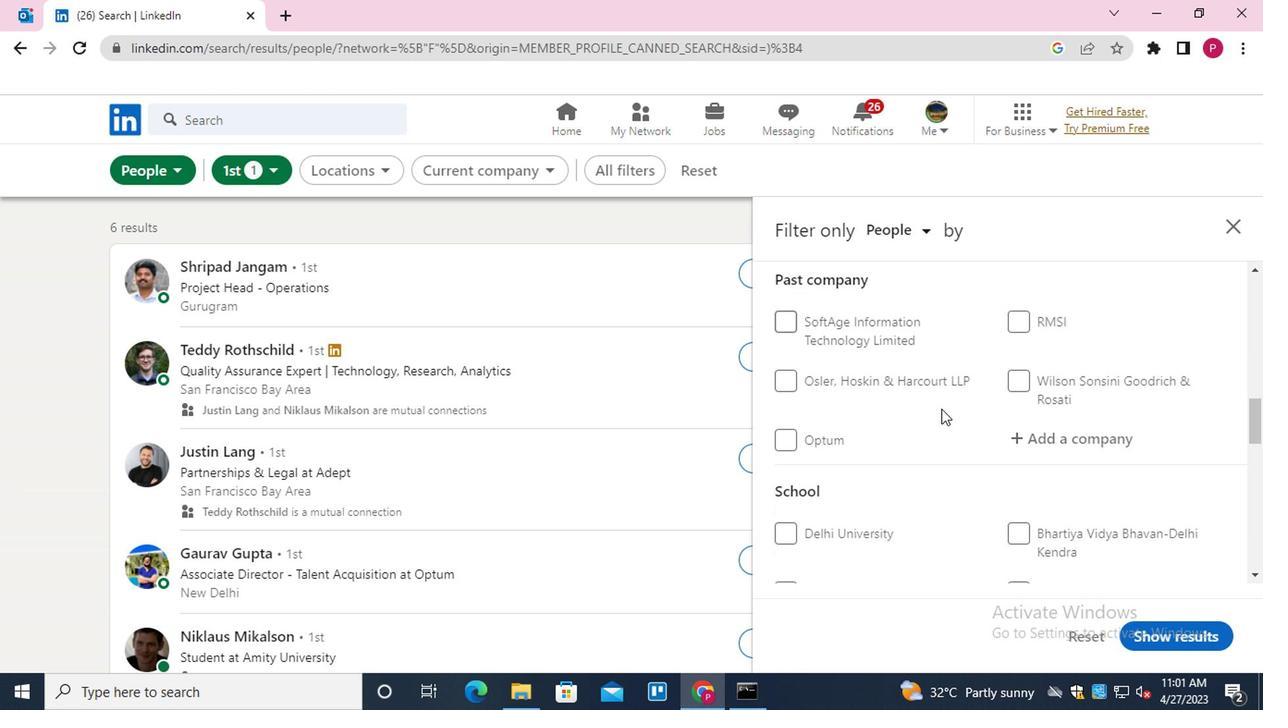 
Action: Mouse moved to (1058, 309)
Screenshot: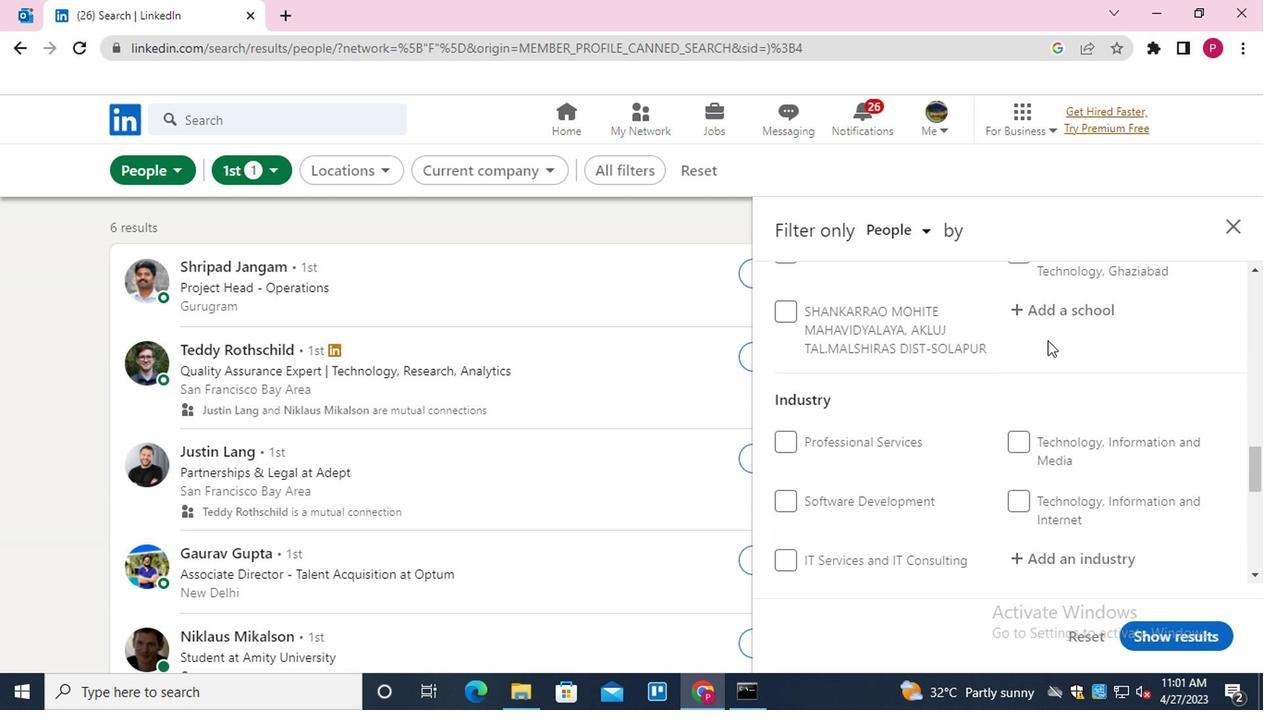 
Action: Mouse pressed left at (1058, 309)
Screenshot: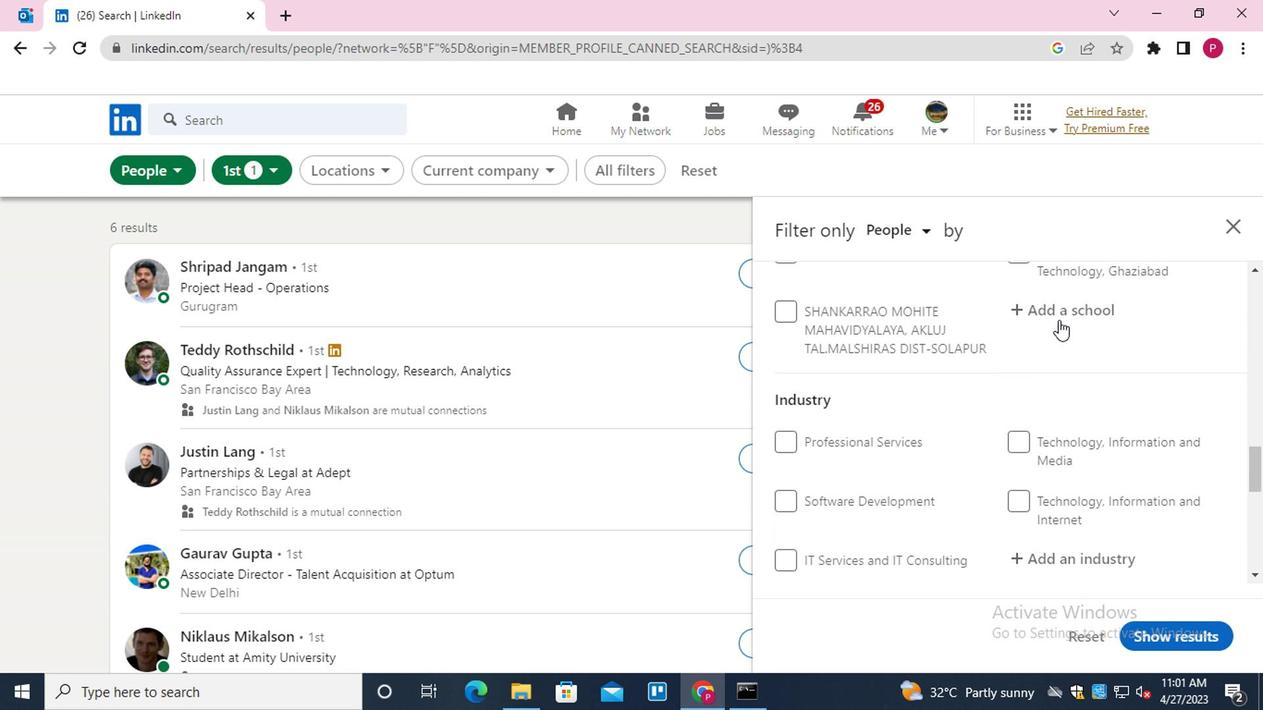 
Action: Key pressed <Key.shift><Key.shift>LALIT<Key.space><Key.shift>NARAYAN<Key.space><Key.down><Key.enter>
Screenshot: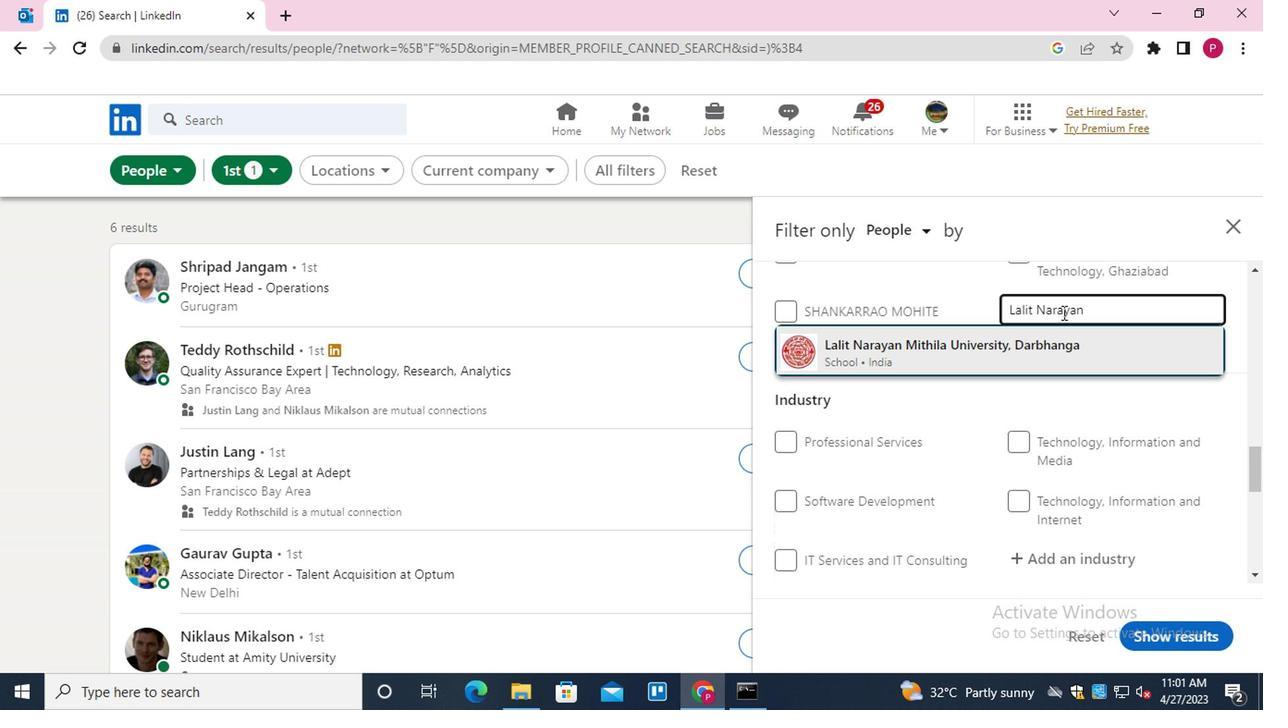 
Action: Mouse moved to (988, 394)
Screenshot: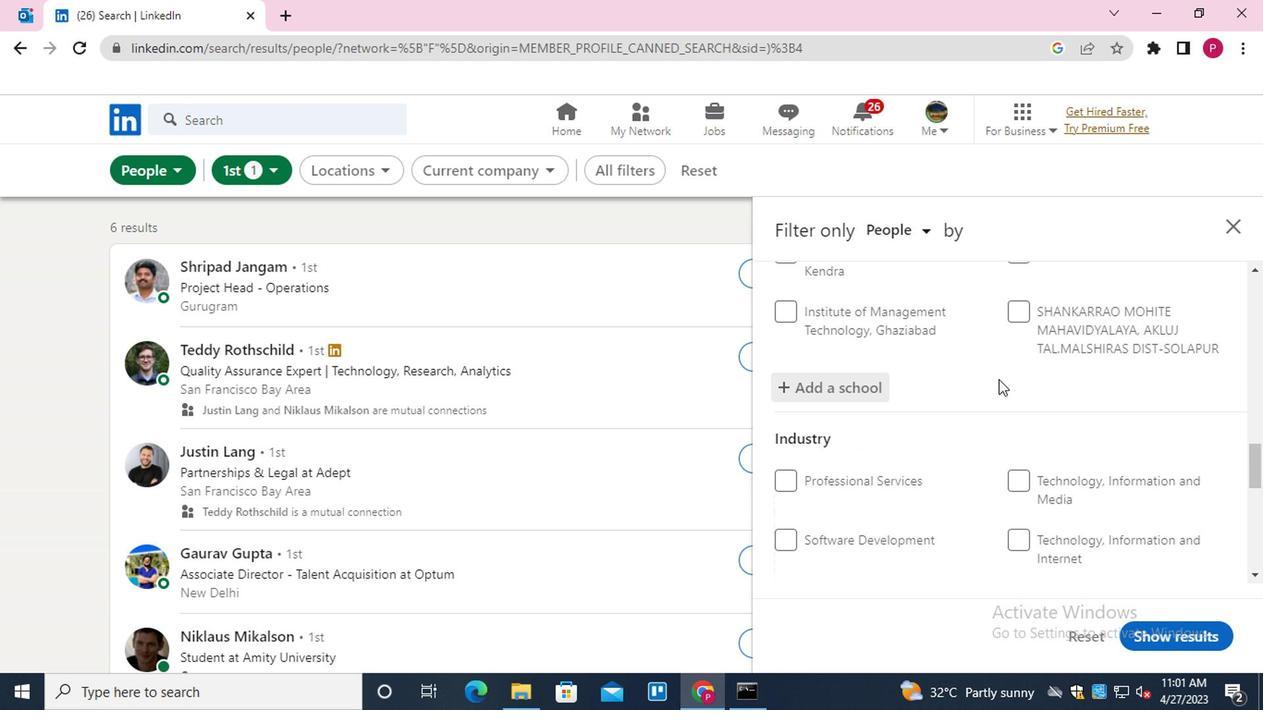 
Action: Mouse scrolled (988, 392) with delta (0, -1)
Screenshot: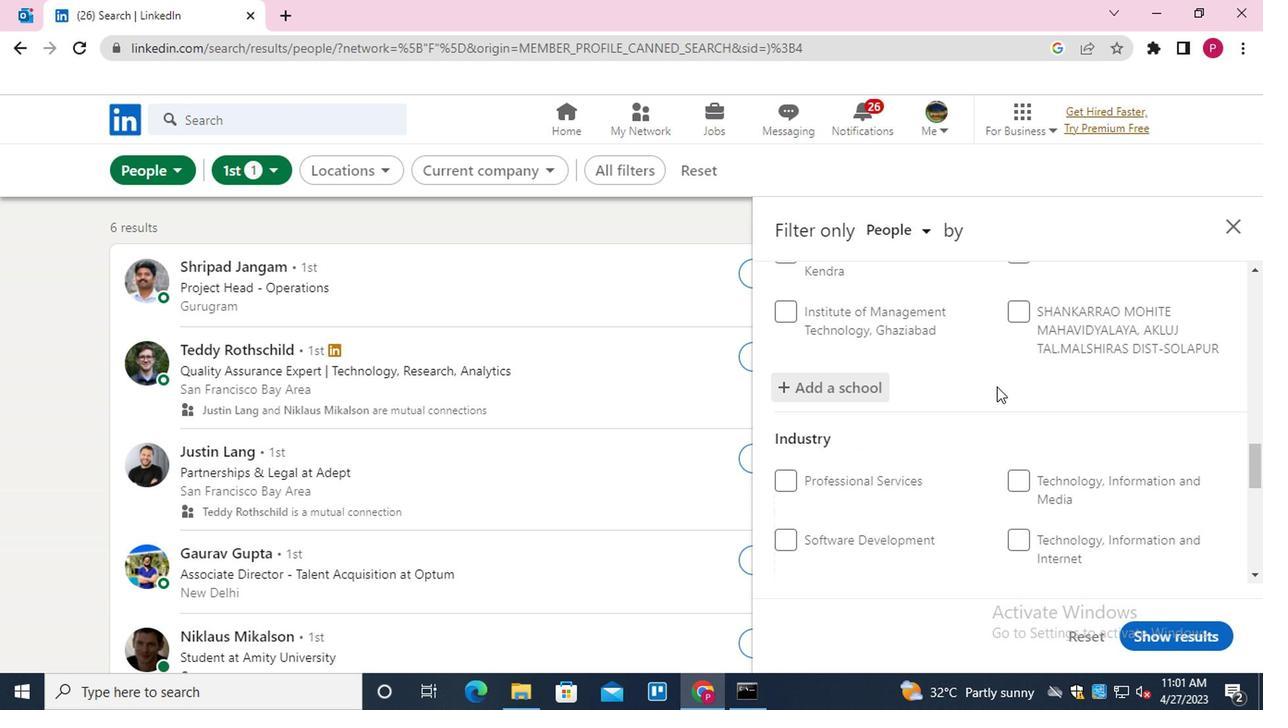 
Action: Mouse moved to (906, 408)
Screenshot: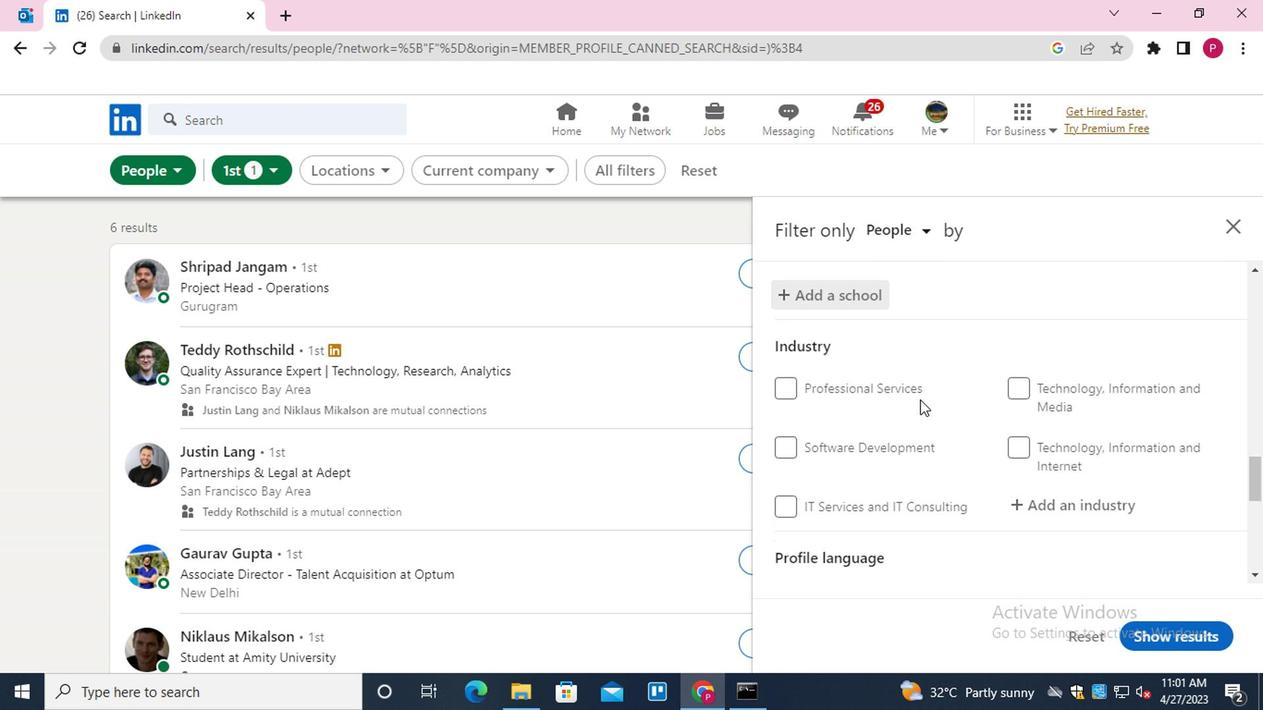 
Action: Mouse scrolled (906, 407) with delta (0, -1)
Screenshot: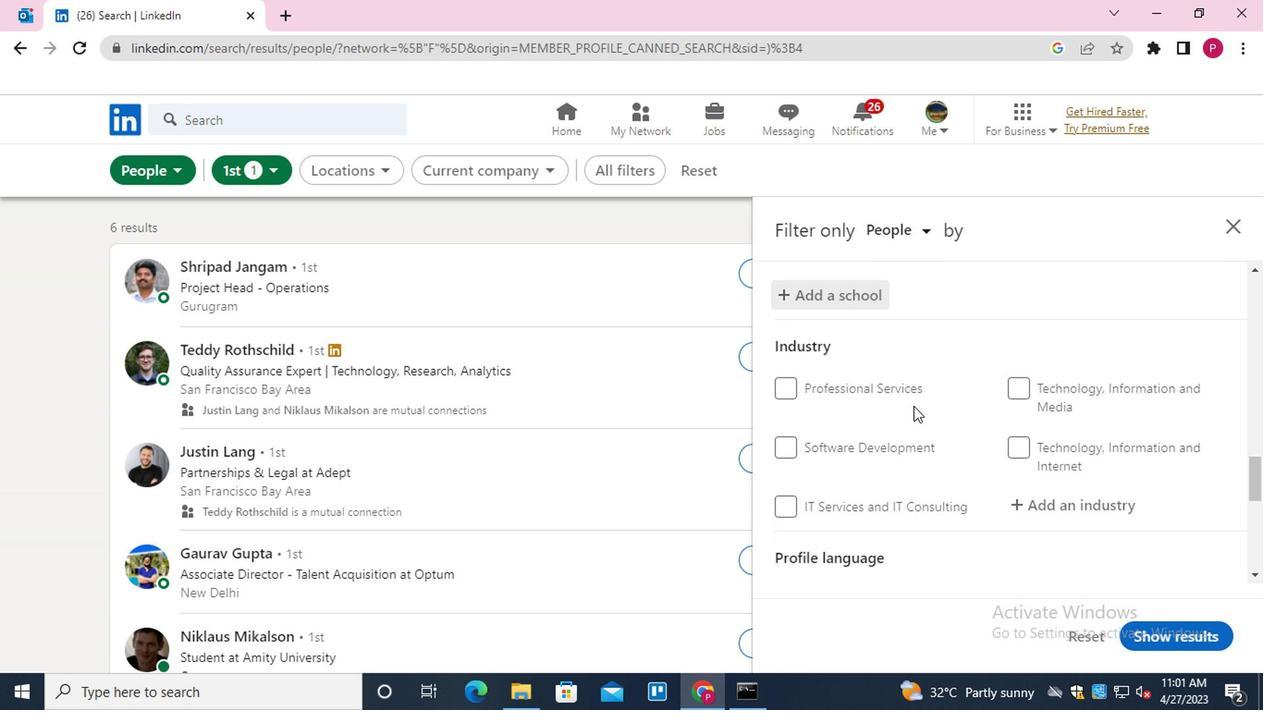 
Action: Mouse scrolled (906, 407) with delta (0, -1)
Screenshot: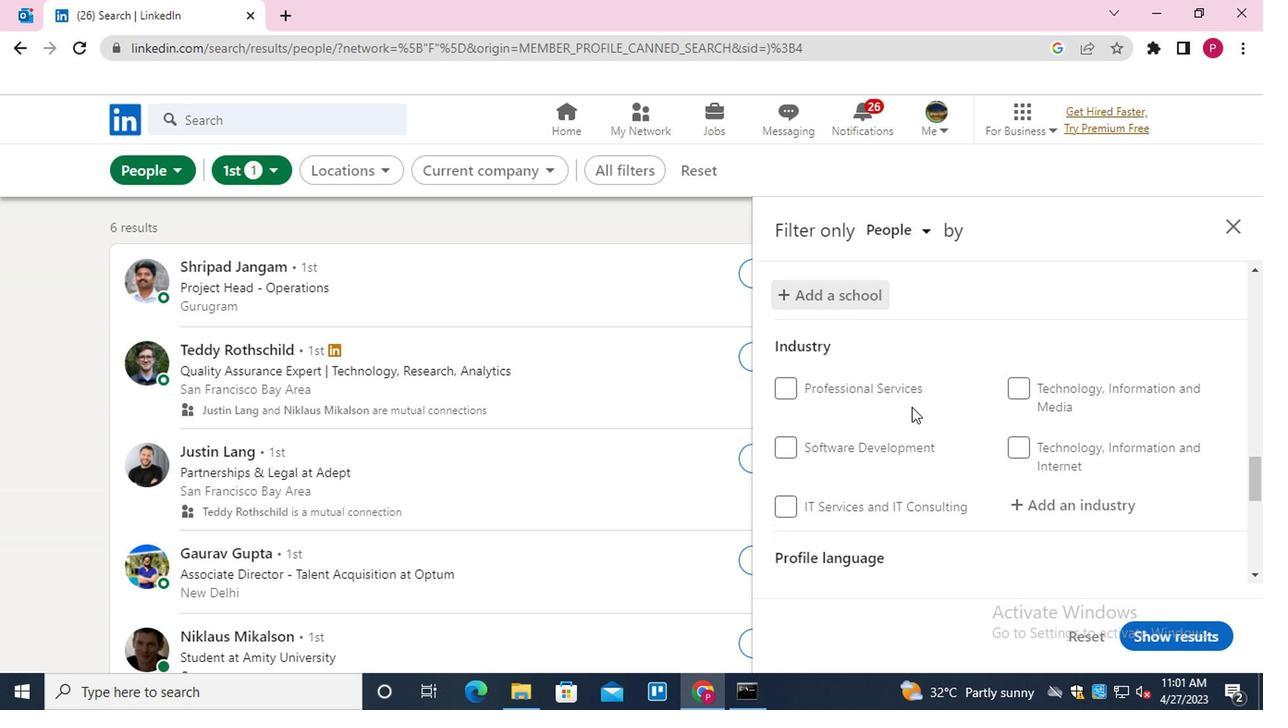 
Action: Mouse moved to (1079, 325)
Screenshot: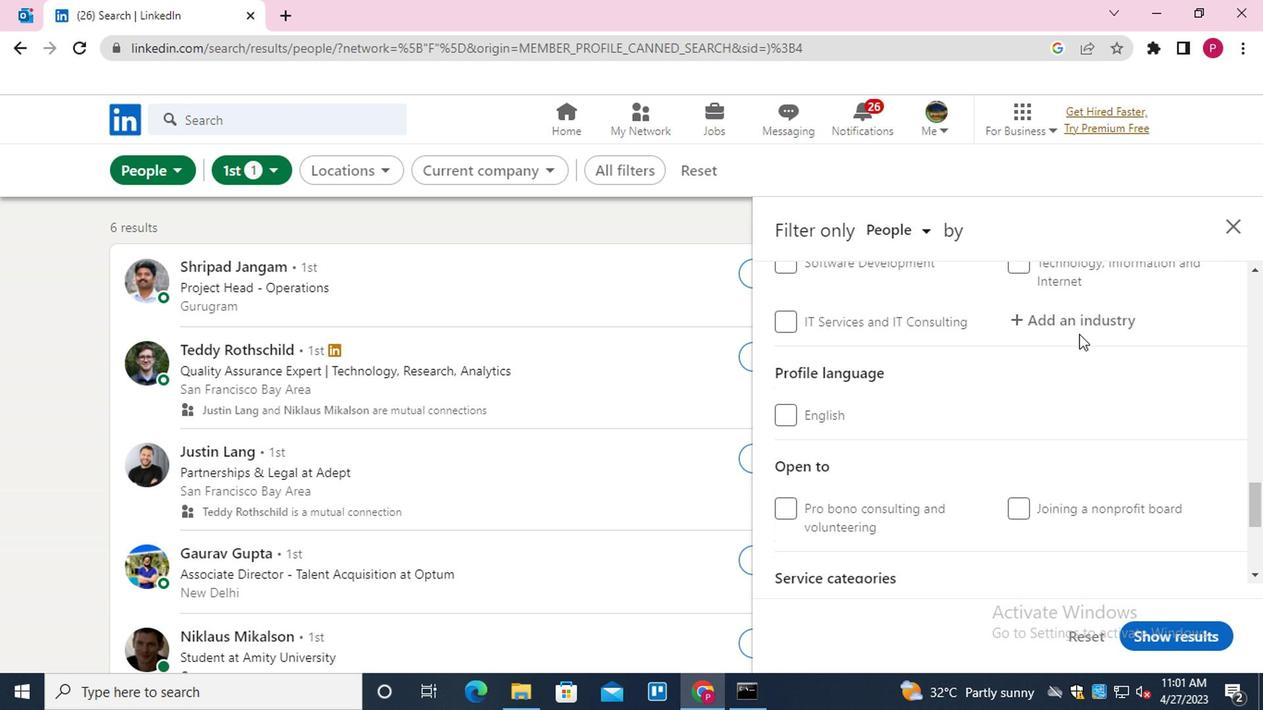 
Action: Mouse pressed left at (1079, 325)
Screenshot: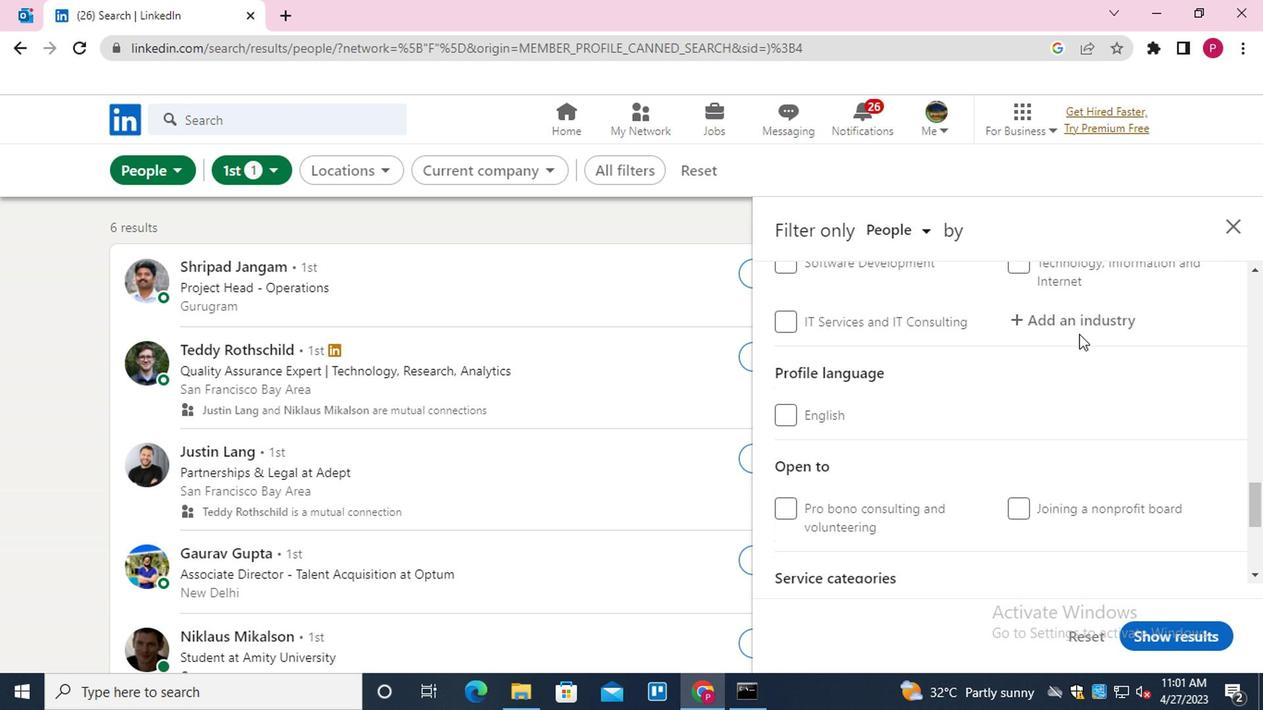 
Action: Key pressed <Key.shift>FOOD<Key.down><Key.enter>
Screenshot: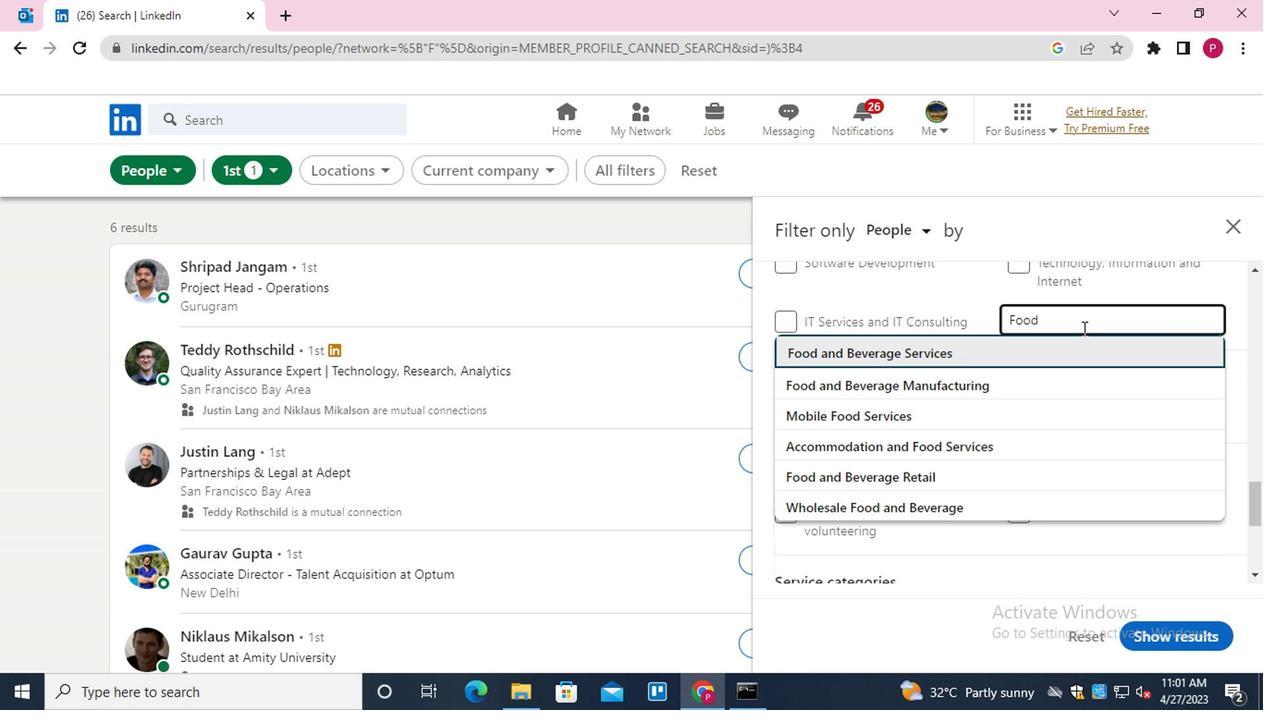 
Action: Mouse moved to (1031, 371)
Screenshot: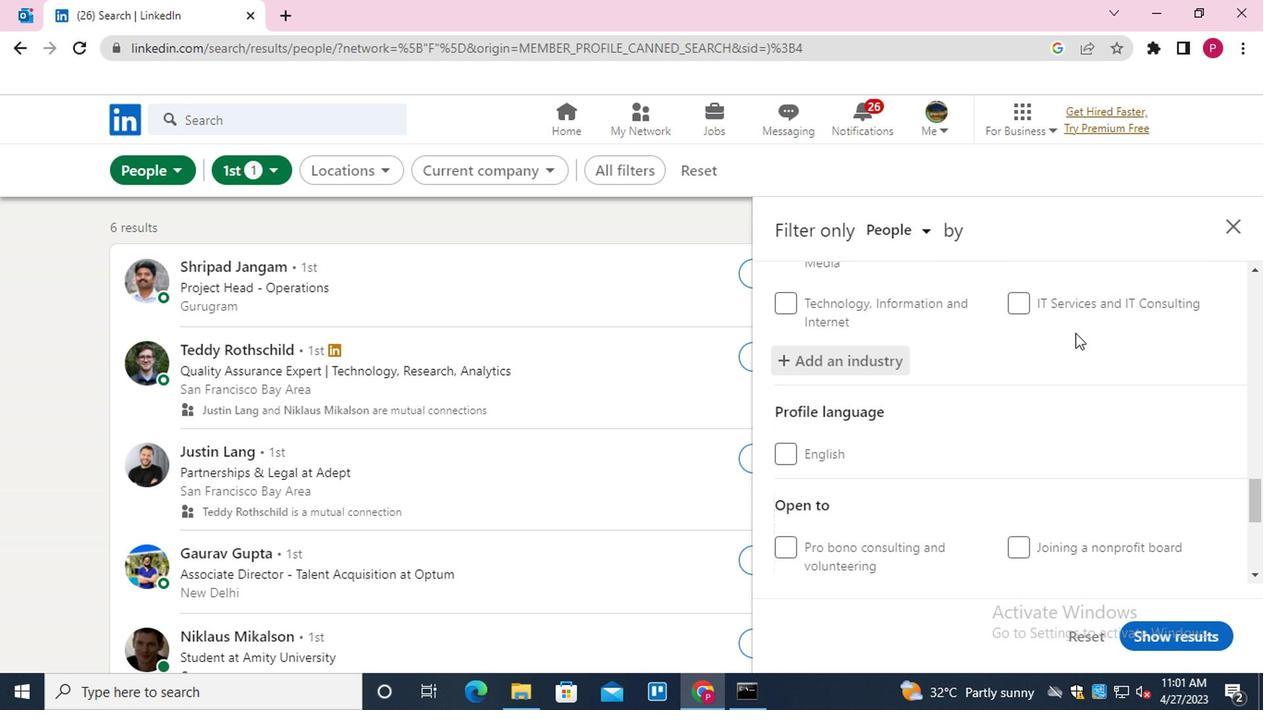 
Action: Mouse scrolled (1031, 370) with delta (0, 0)
Screenshot: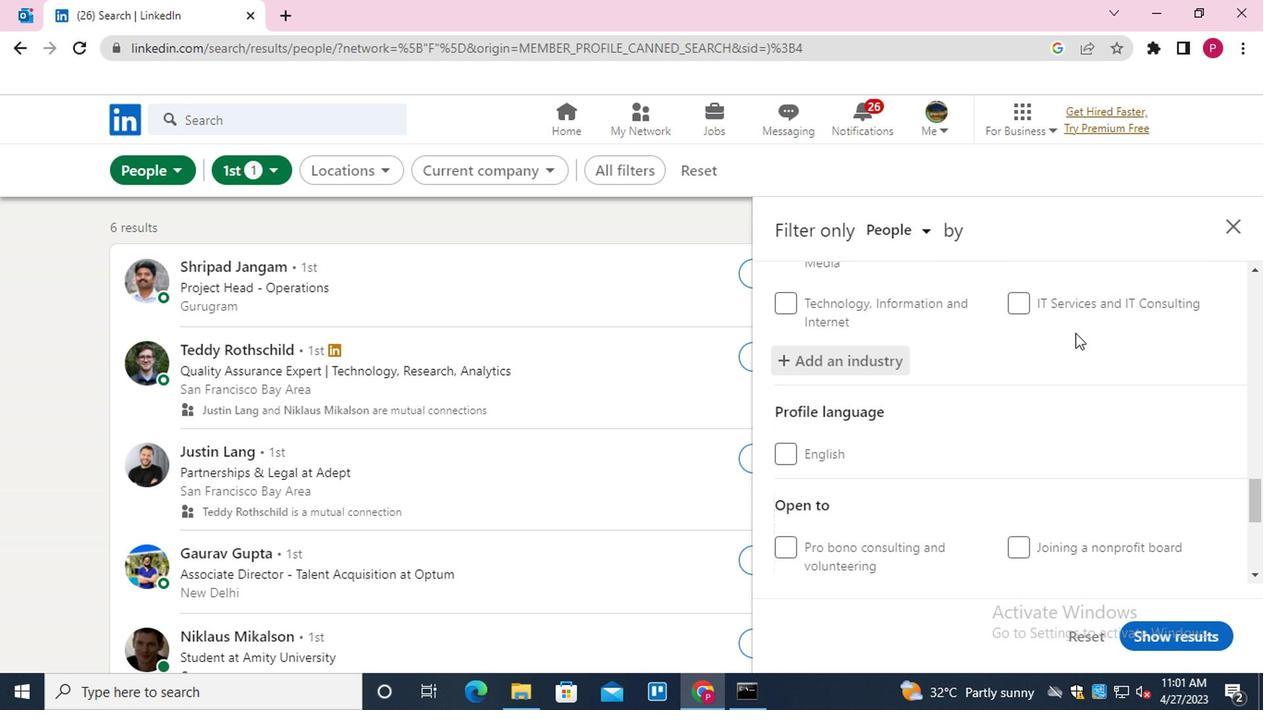 
Action: Mouse moved to (1025, 384)
Screenshot: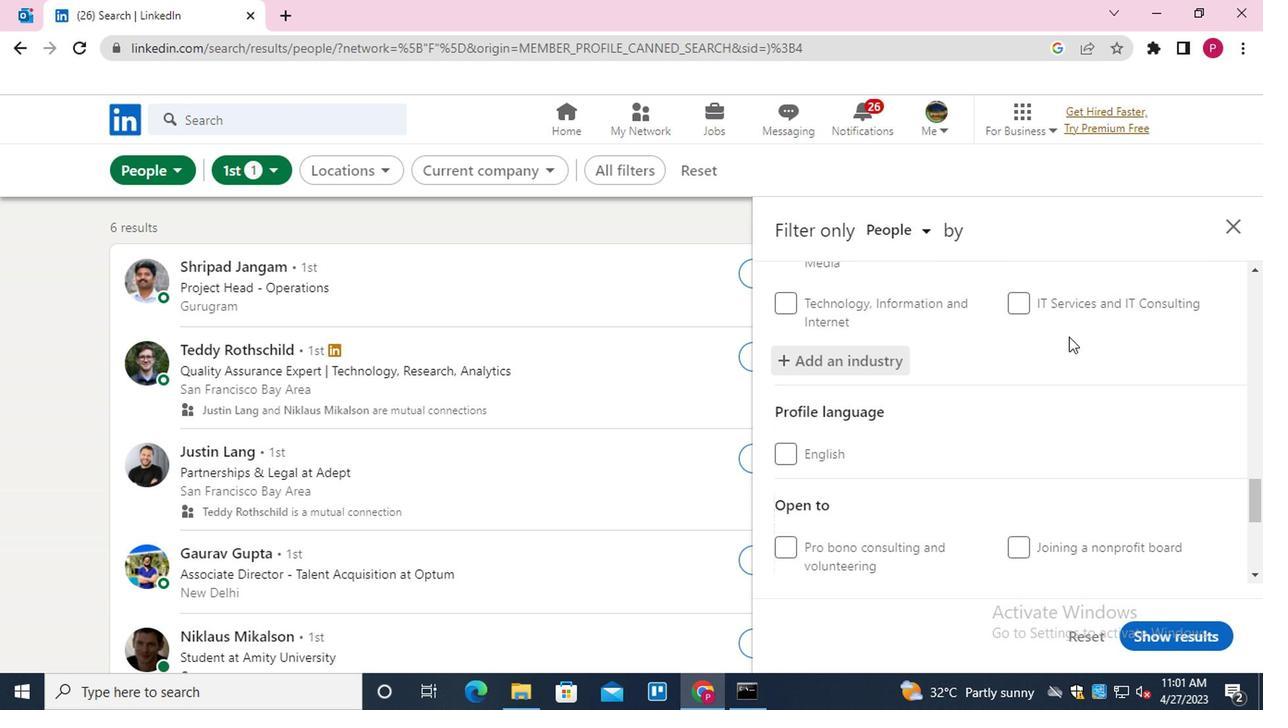 
Action: Mouse scrolled (1025, 384) with delta (0, 0)
Screenshot: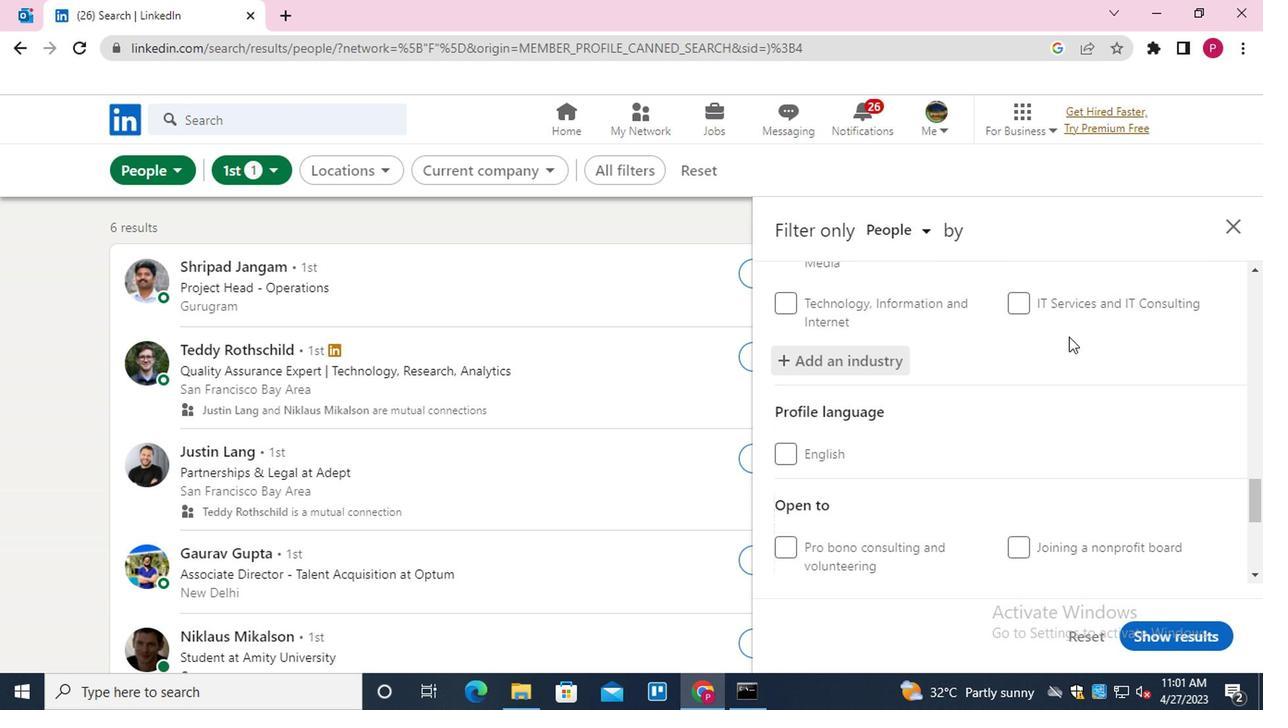 
Action: Mouse moved to (1013, 394)
Screenshot: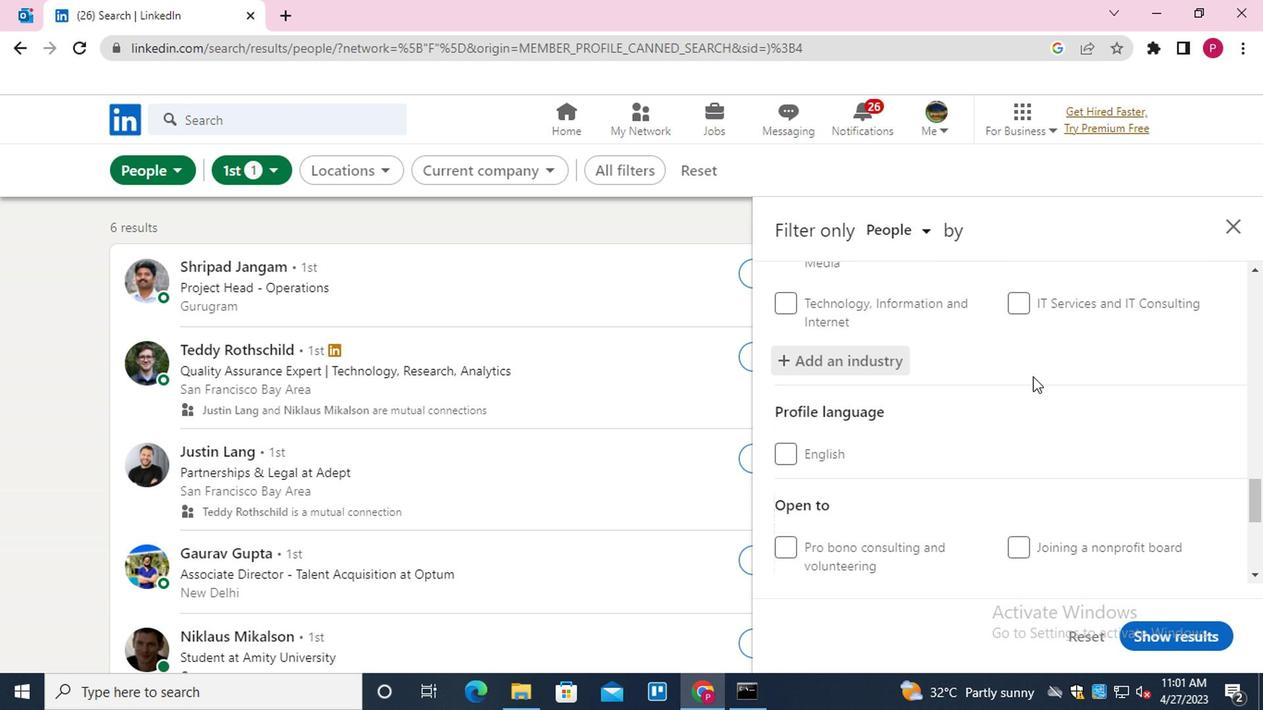 
Action: Mouse scrolled (1013, 394) with delta (0, 0)
Screenshot: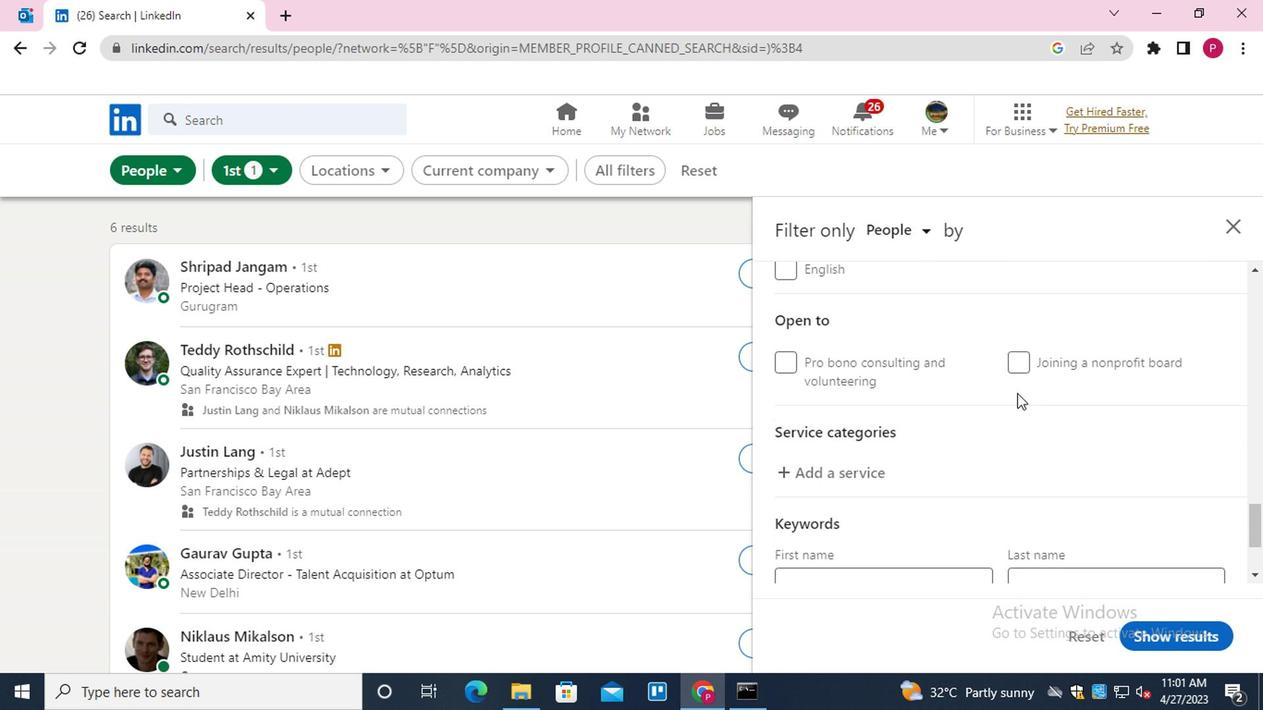 
Action: Mouse moved to (860, 438)
Screenshot: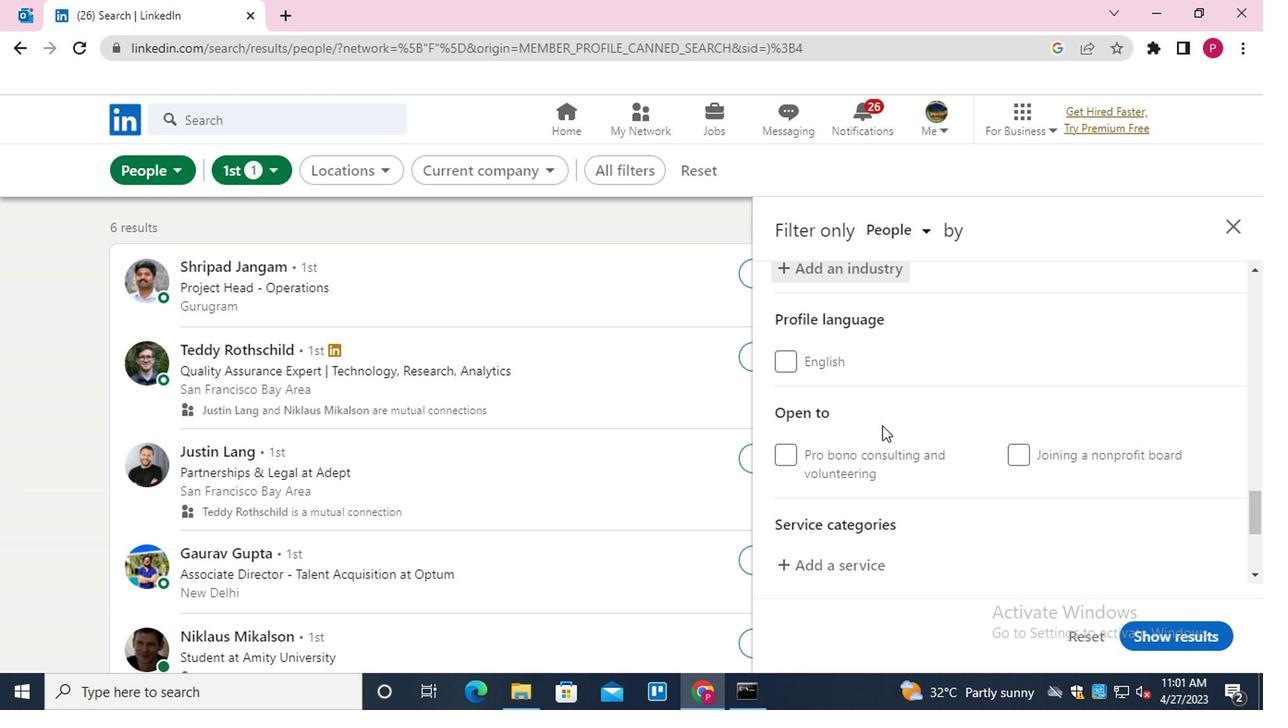 
Action: Mouse scrolled (860, 437) with delta (0, -1)
Screenshot: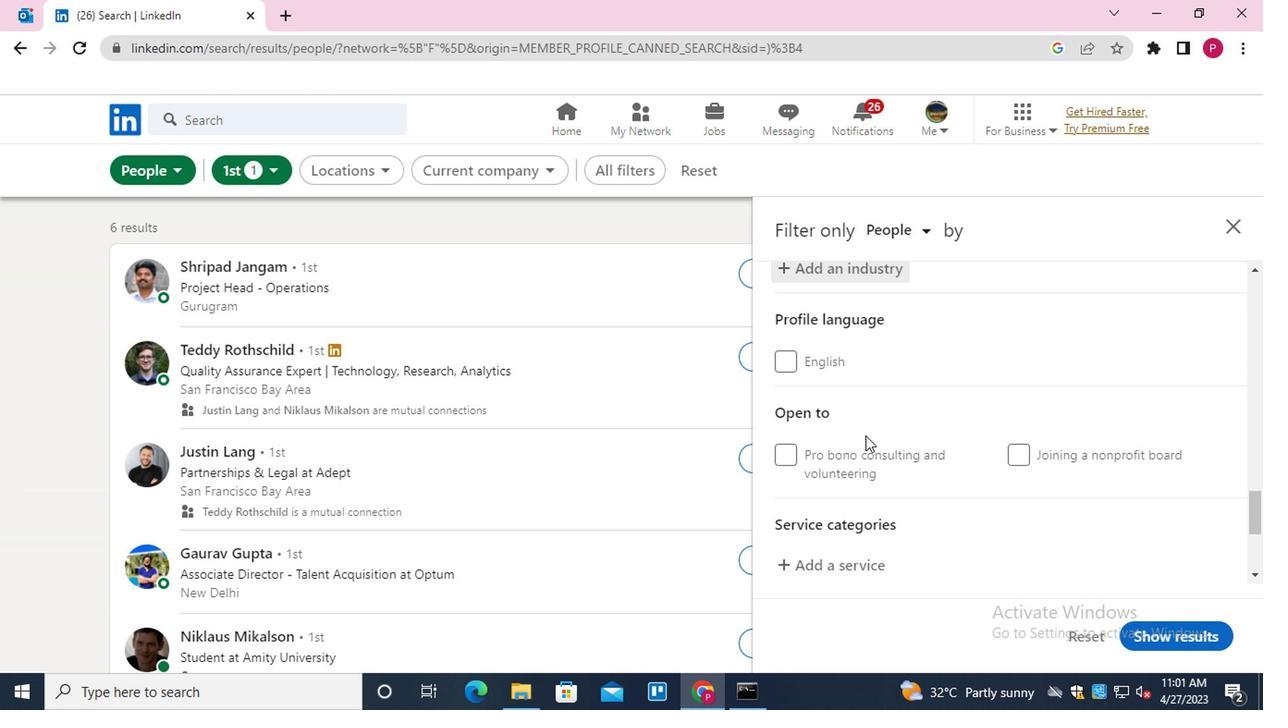 
Action: Mouse scrolled (860, 437) with delta (0, -1)
Screenshot: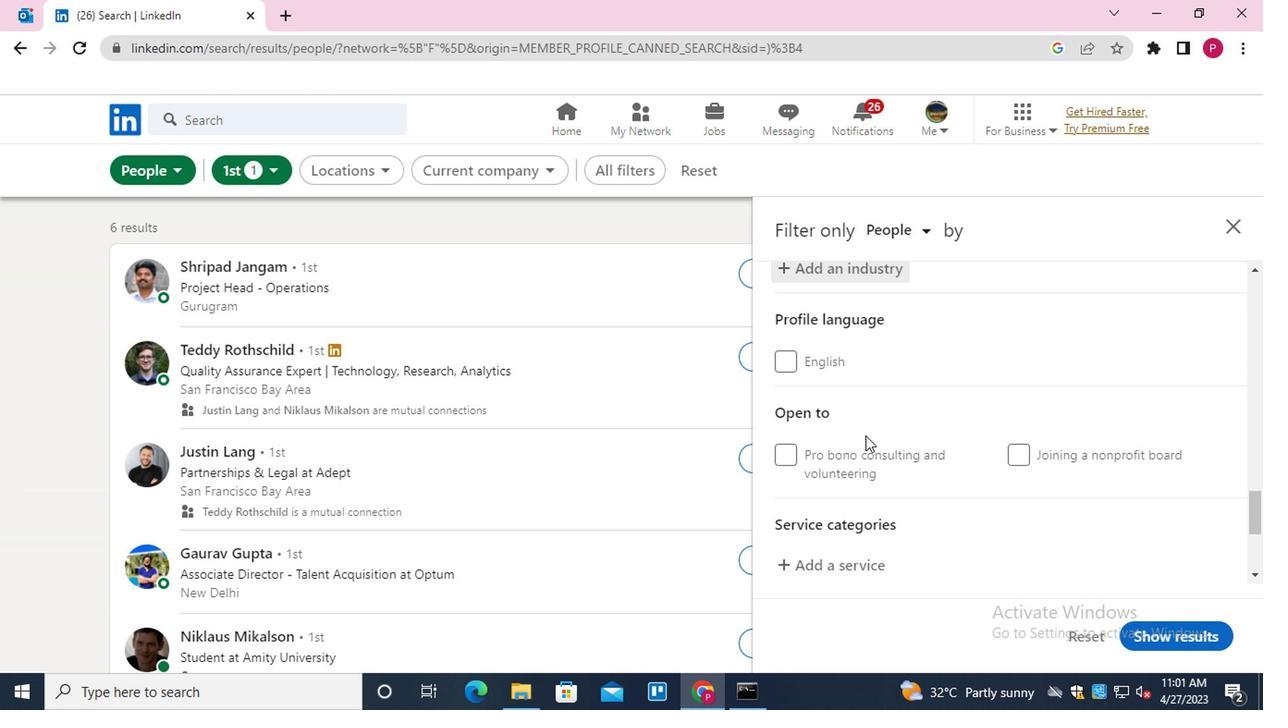 
Action: Mouse moved to (854, 379)
Screenshot: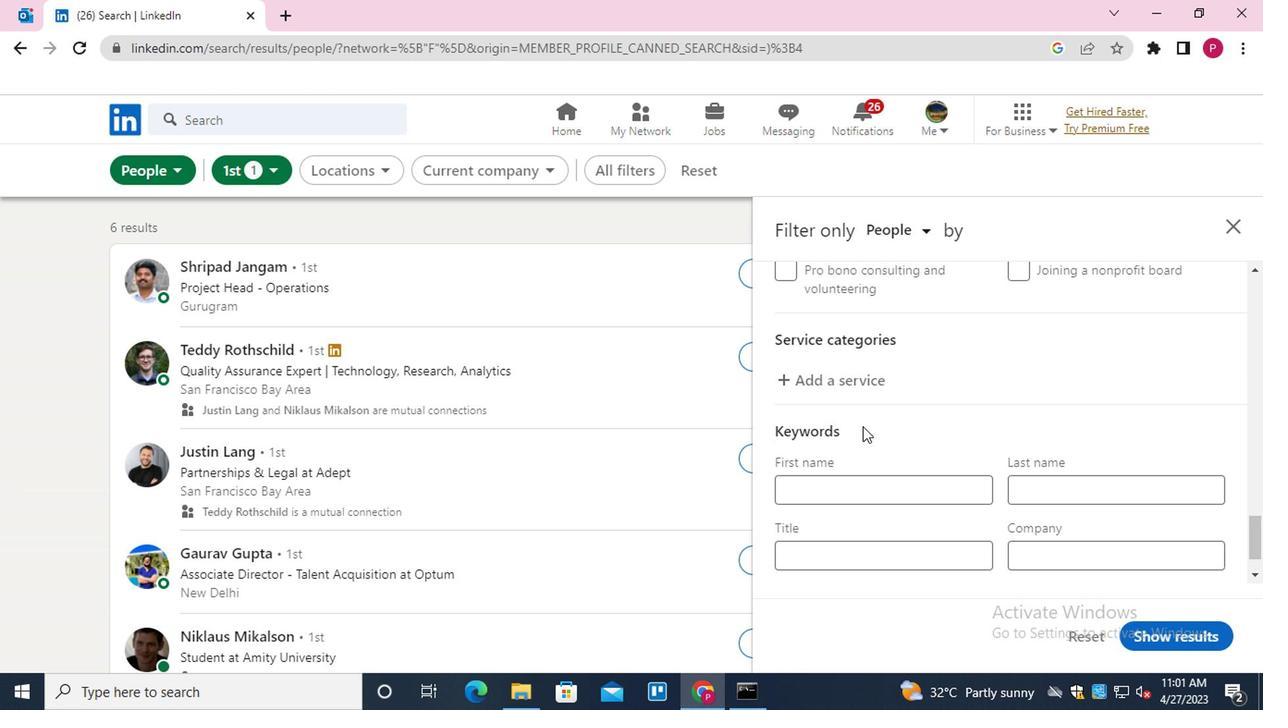 
Action: Mouse pressed left at (854, 379)
Screenshot: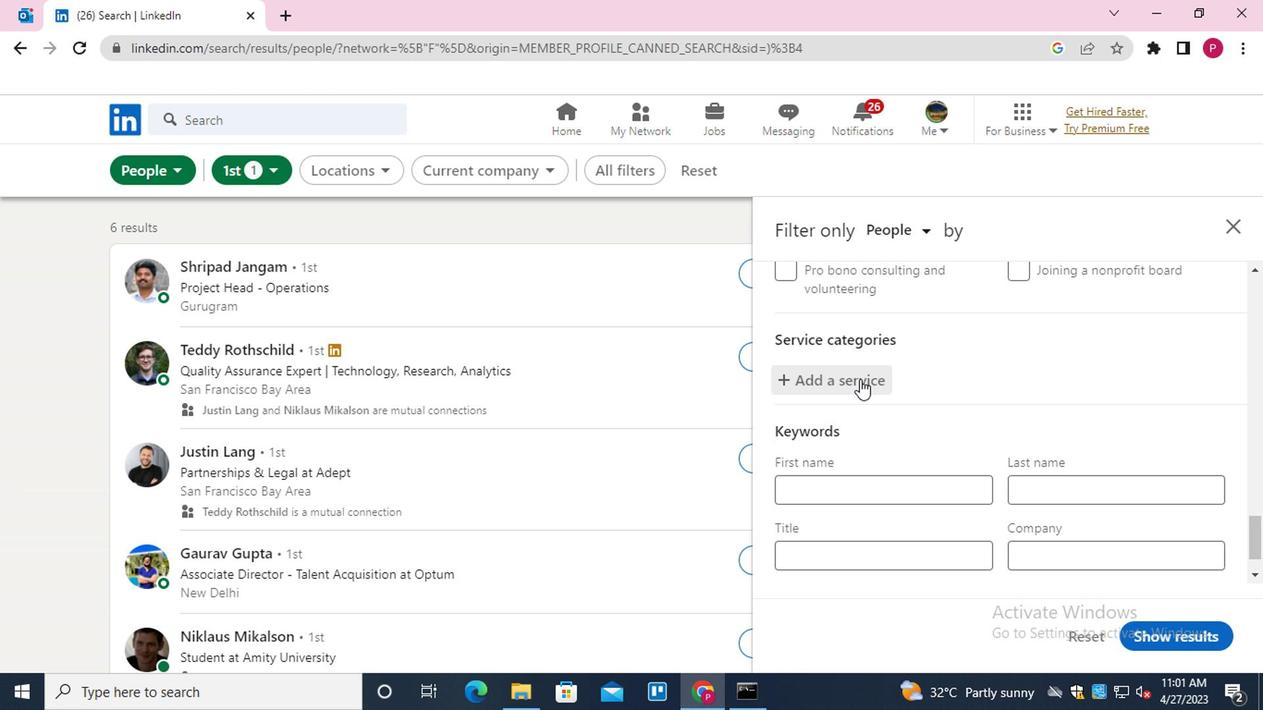 
Action: Key pressed <Key.shift>PUBLIC<Key.space><Key.down><Key.down><Key.enter>
Screenshot: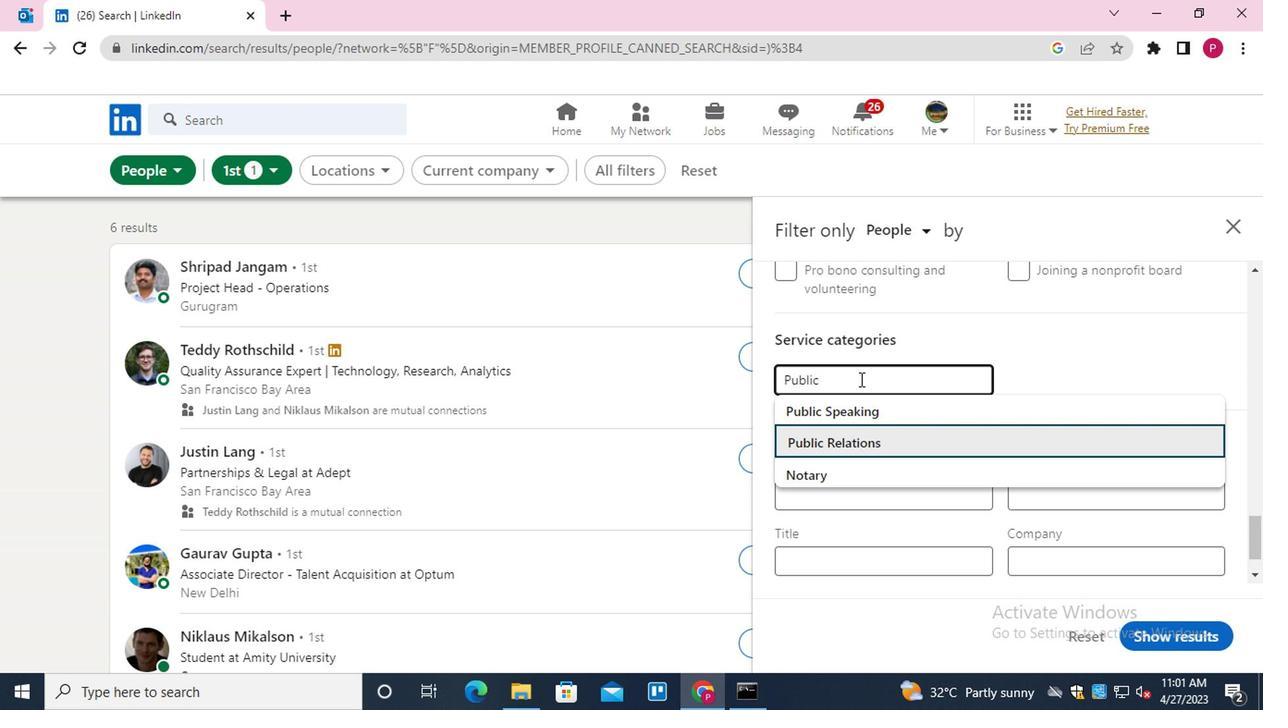 
Action: Mouse moved to (897, 559)
Screenshot: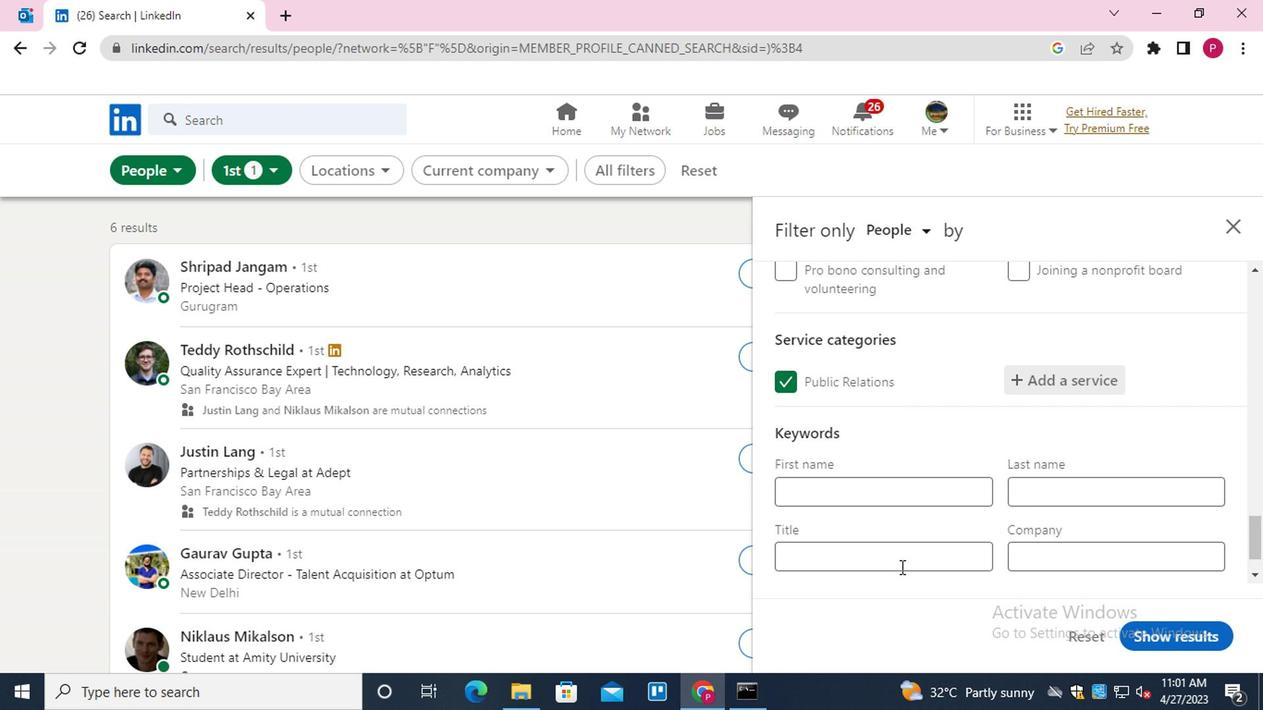 
Action: Mouse pressed left at (897, 559)
Screenshot: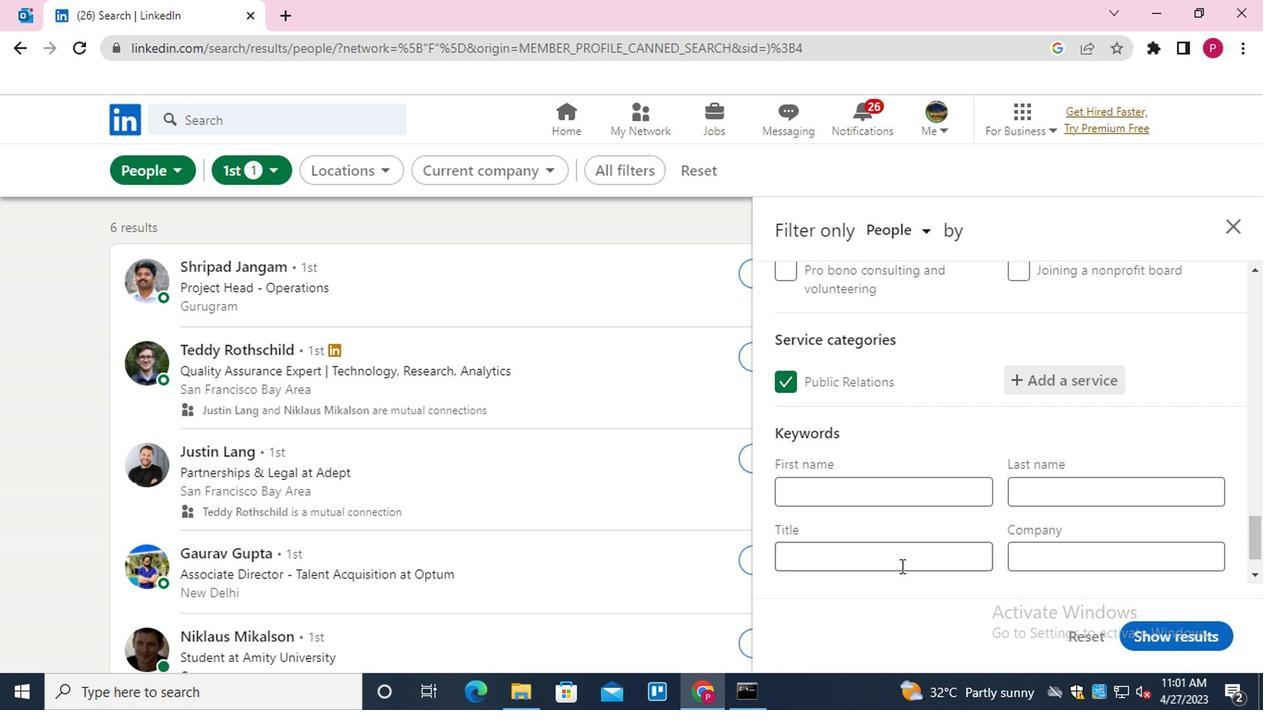
Action: Key pressed <Key.shift>DOG<Key.space><Key.shift>WALKER/<Key.shift><Key.shift><Key.shift><Key.shift><Key.shift><Key.shift><Key.shift><Key.shift><Key.shift><Key.shift><Key.shift><Key.shift><Key.shift><Key.shift><Key.shift><Key.shift><Key.shift><Key.shift><Key.shift><Key.shift><Key.shift><Key.shift>PET<Key.space><Key.shift>SITTER
Screenshot: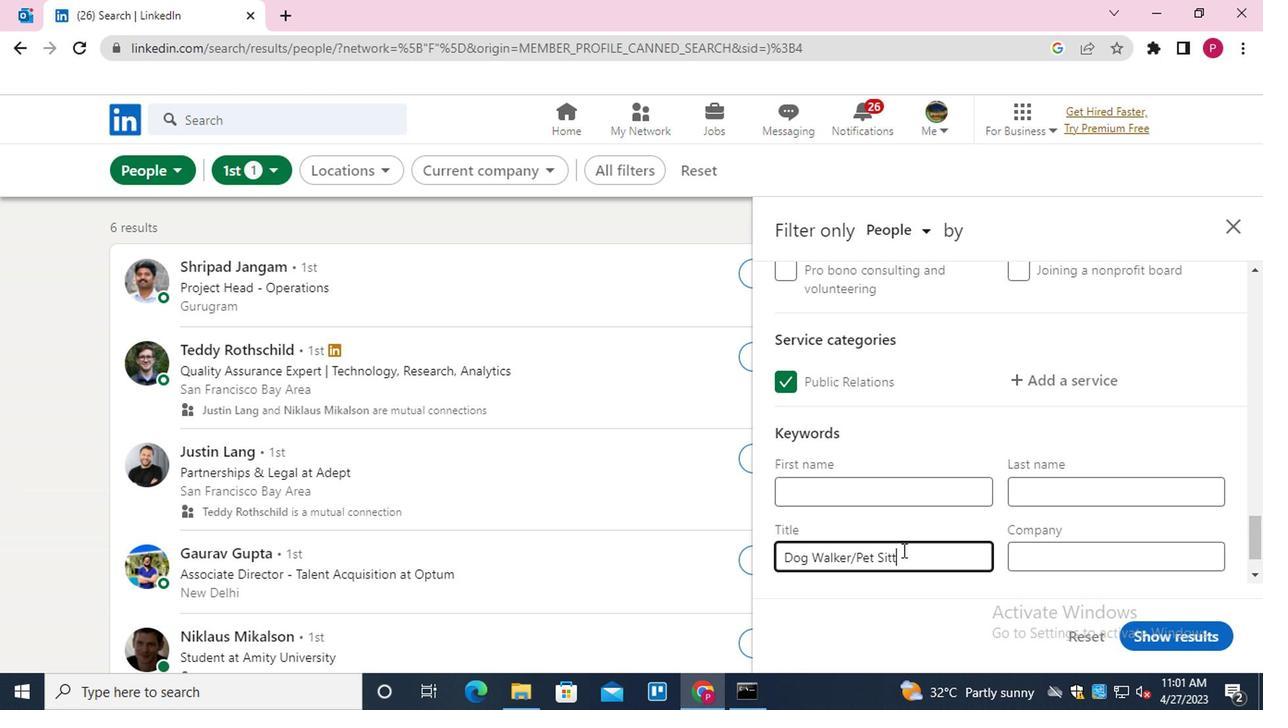 
Action: Mouse moved to (1187, 662)
Screenshot: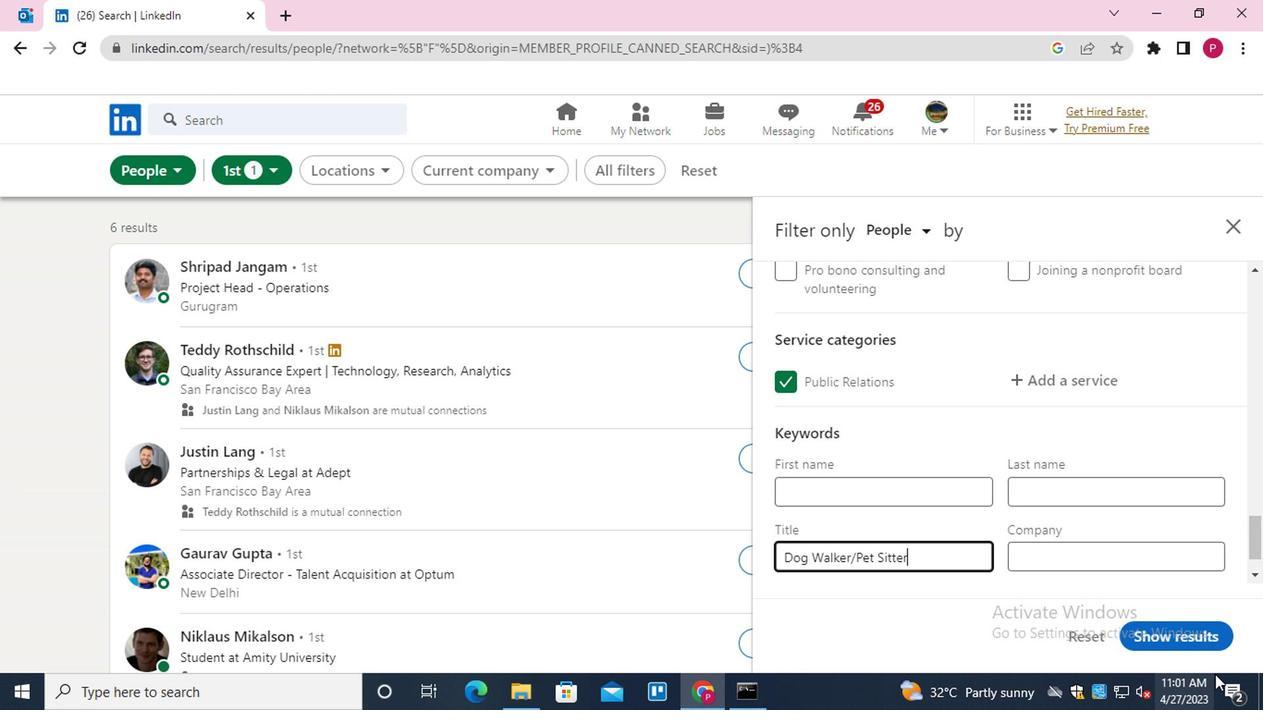 
Action: Mouse pressed left at (1187, 662)
Screenshot: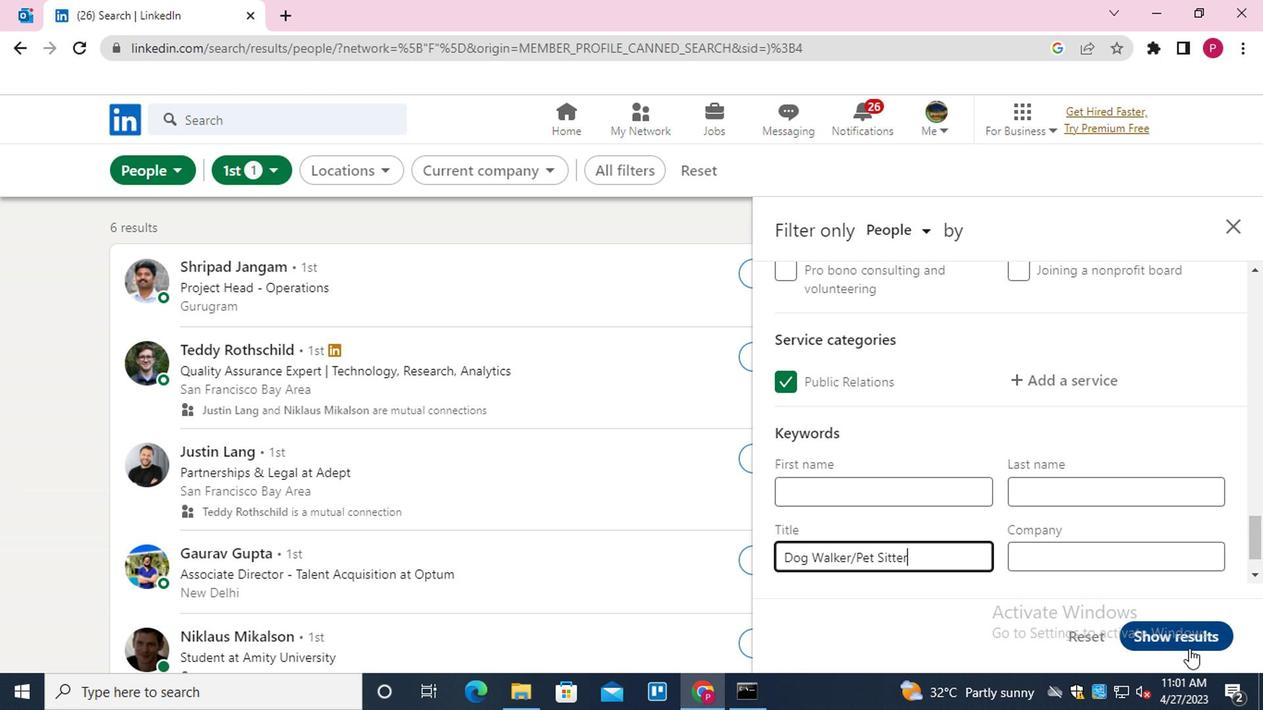 
Action: Mouse moved to (617, 364)
Screenshot: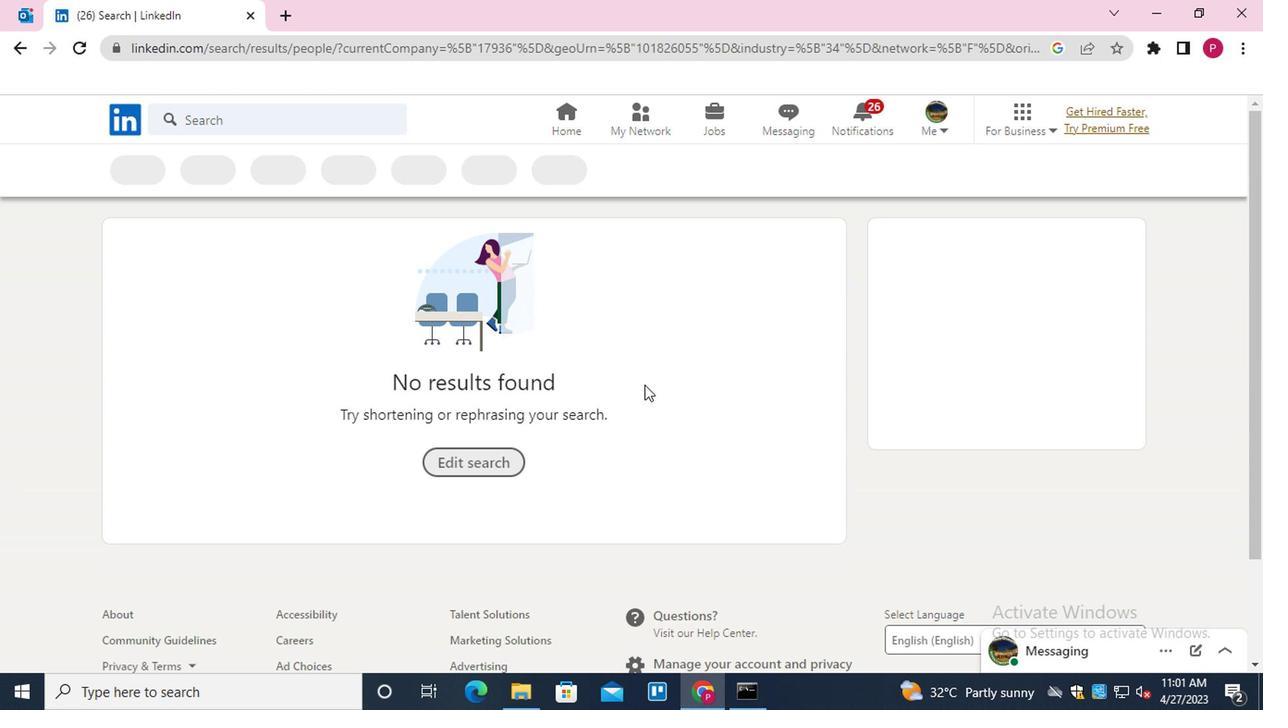 
